 Task: Add a signature Ivan Wilson containing Best wishes for a joyful Easter Sunday, Ivan Wilson to email address softage.8@softage.net and add a label Thanksgiving recipes
Action: Mouse moved to (1108, 66)
Screenshot: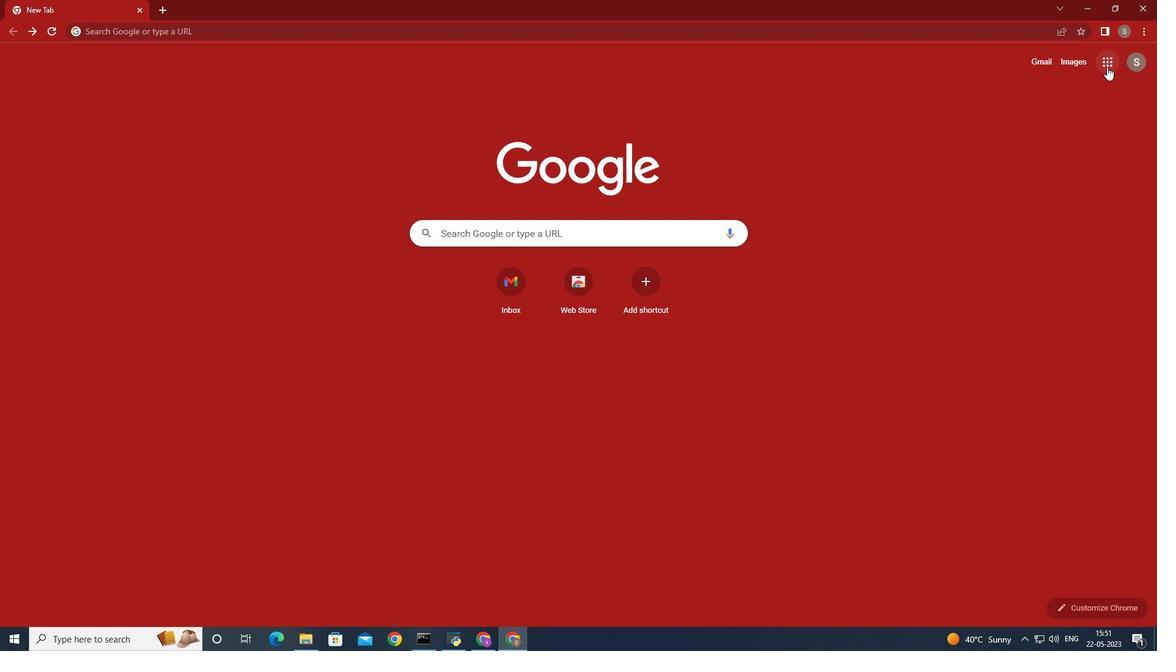
Action: Mouse pressed left at (1108, 66)
Screenshot: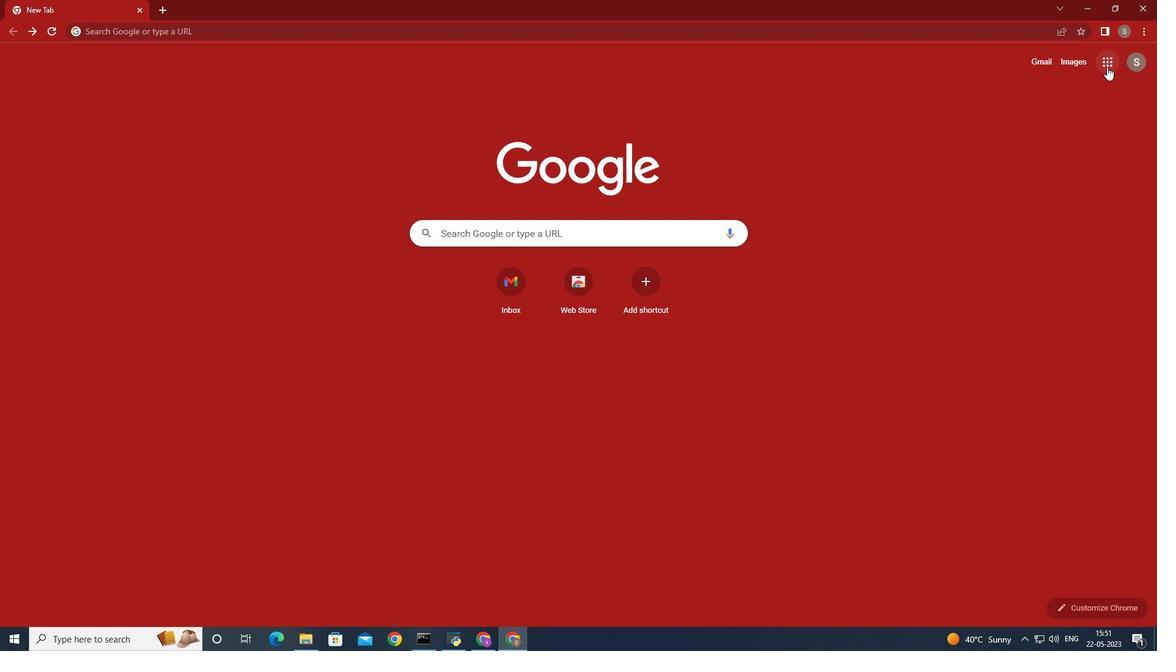 
Action: Mouse moved to (1063, 118)
Screenshot: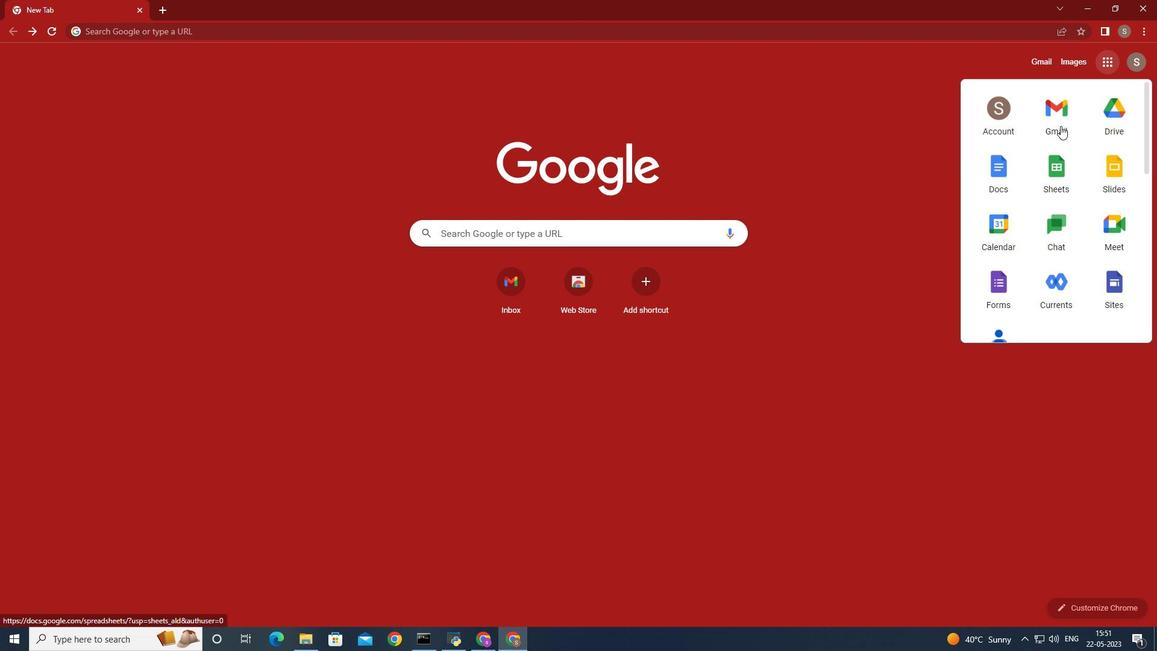 
Action: Mouse pressed left at (1063, 118)
Screenshot: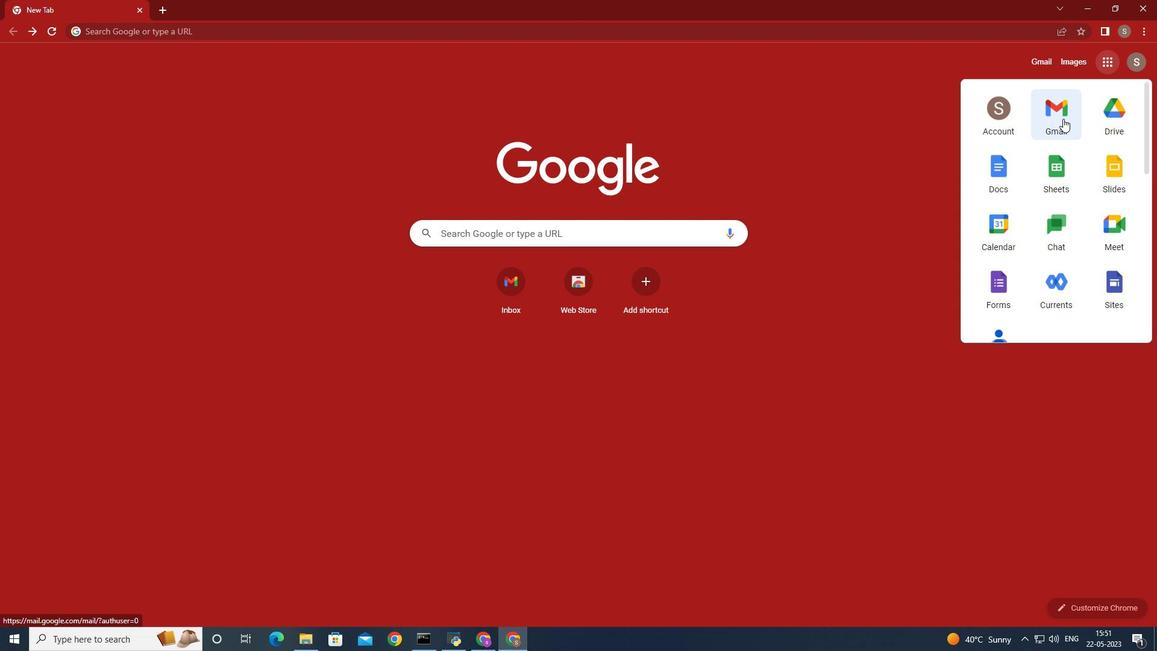 
Action: Mouse moved to (1023, 90)
Screenshot: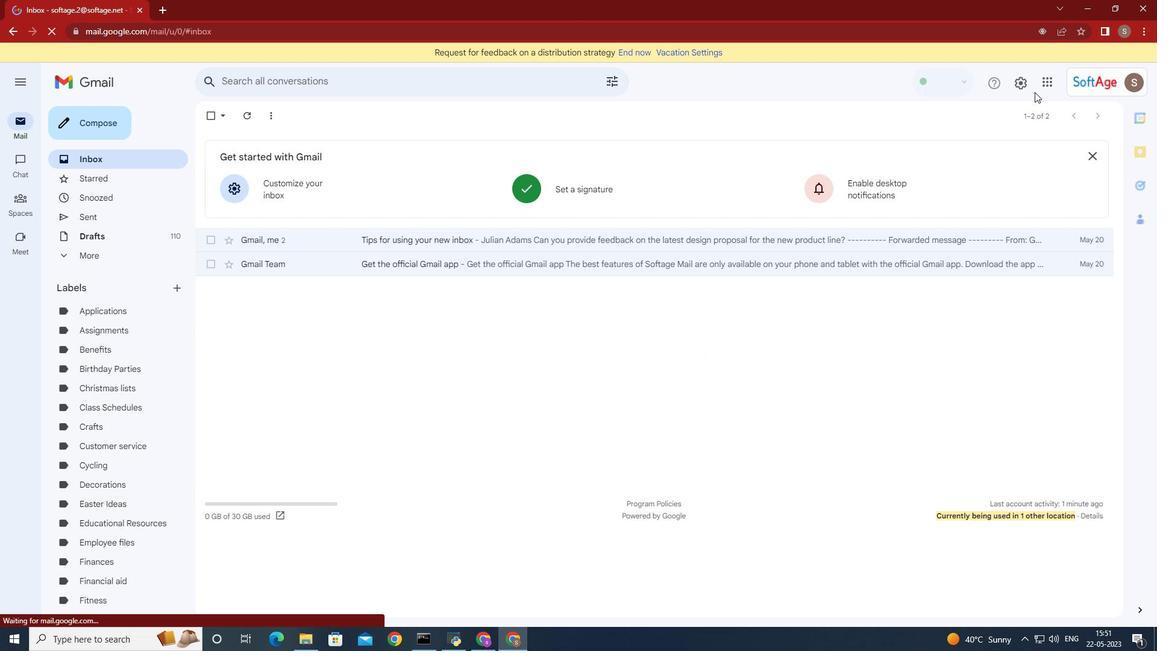
Action: Mouse pressed left at (1023, 90)
Screenshot: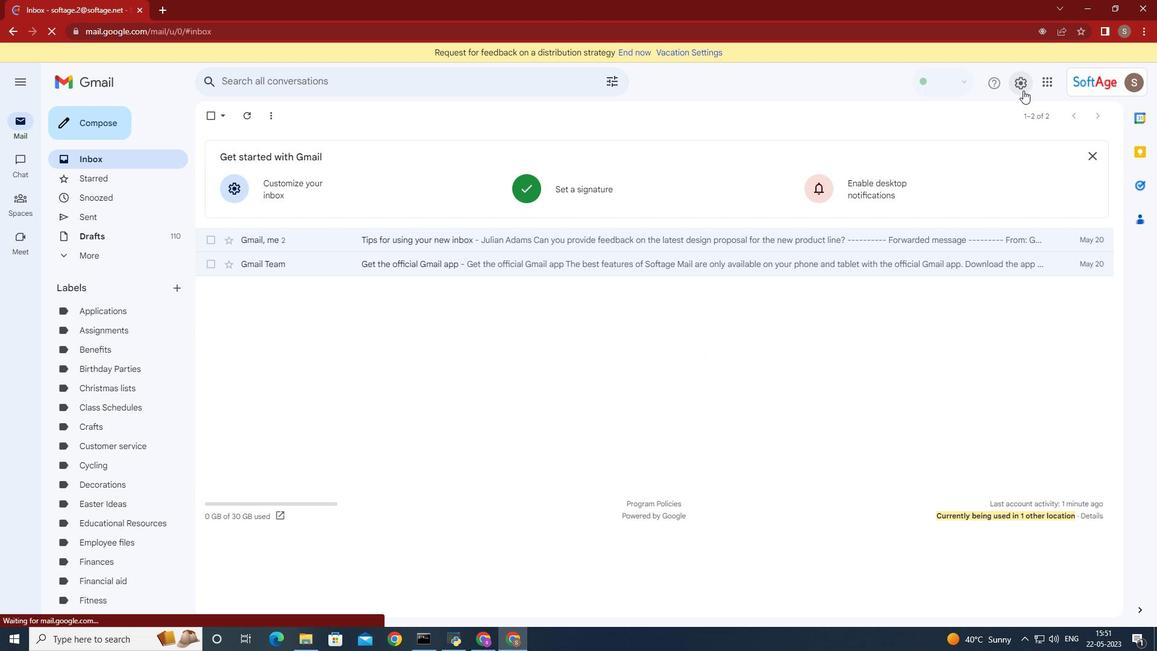 
Action: Mouse moved to (1024, 139)
Screenshot: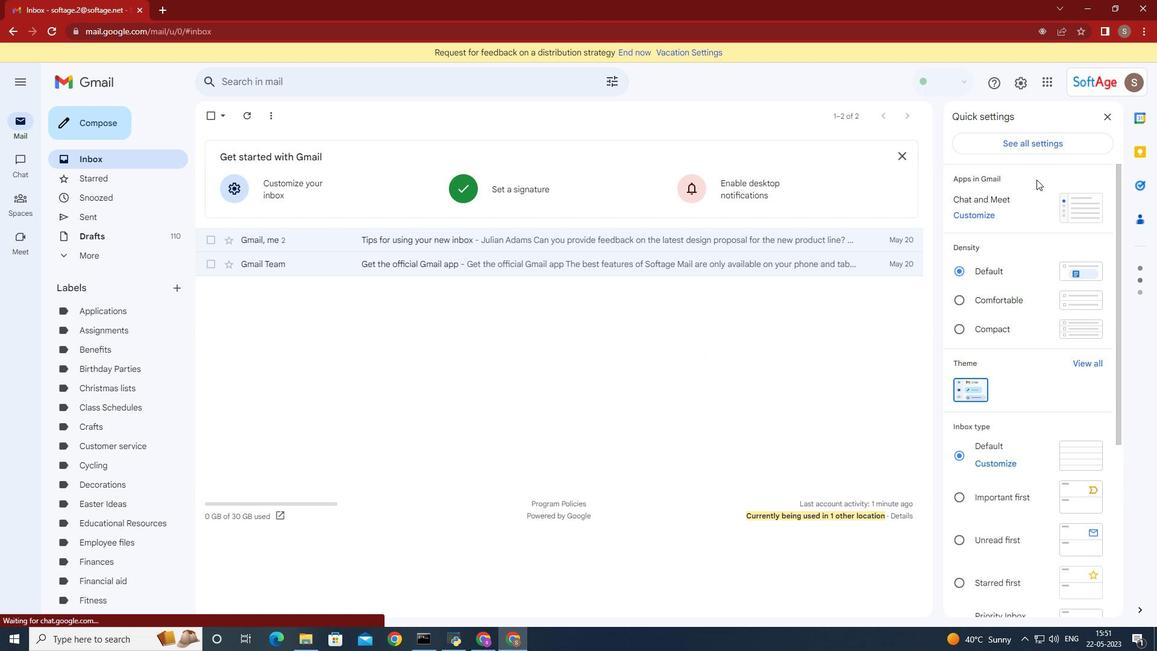
Action: Mouse pressed left at (1024, 139)
Screenshot: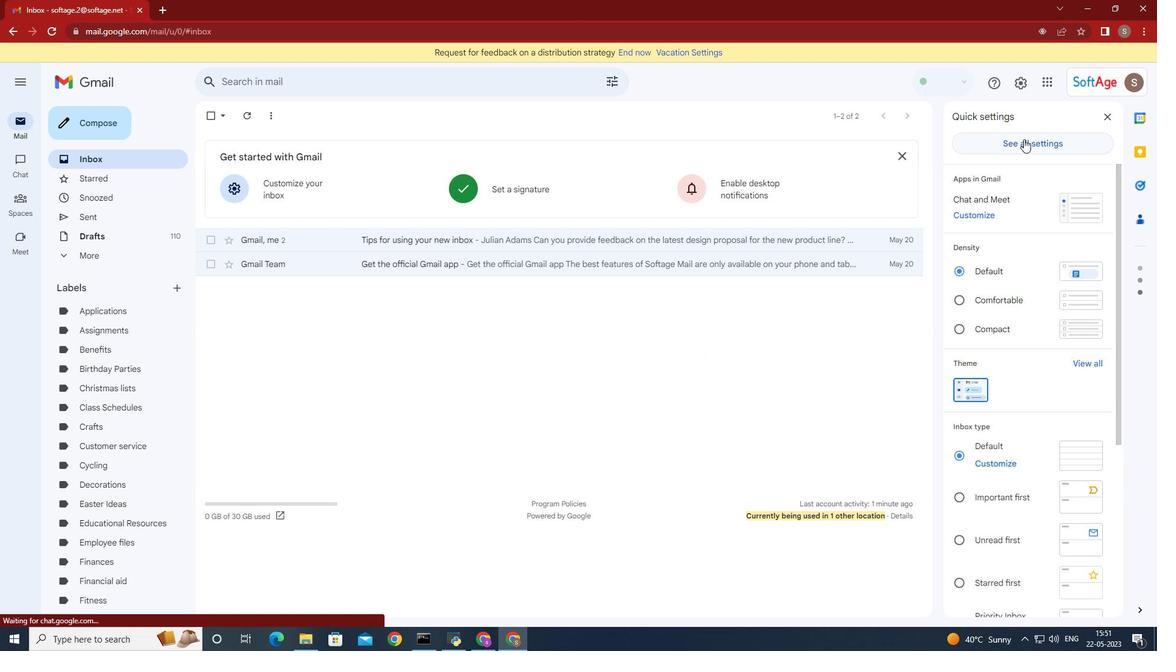 
Action: Mouse moved to (672, 302)
Screenshot: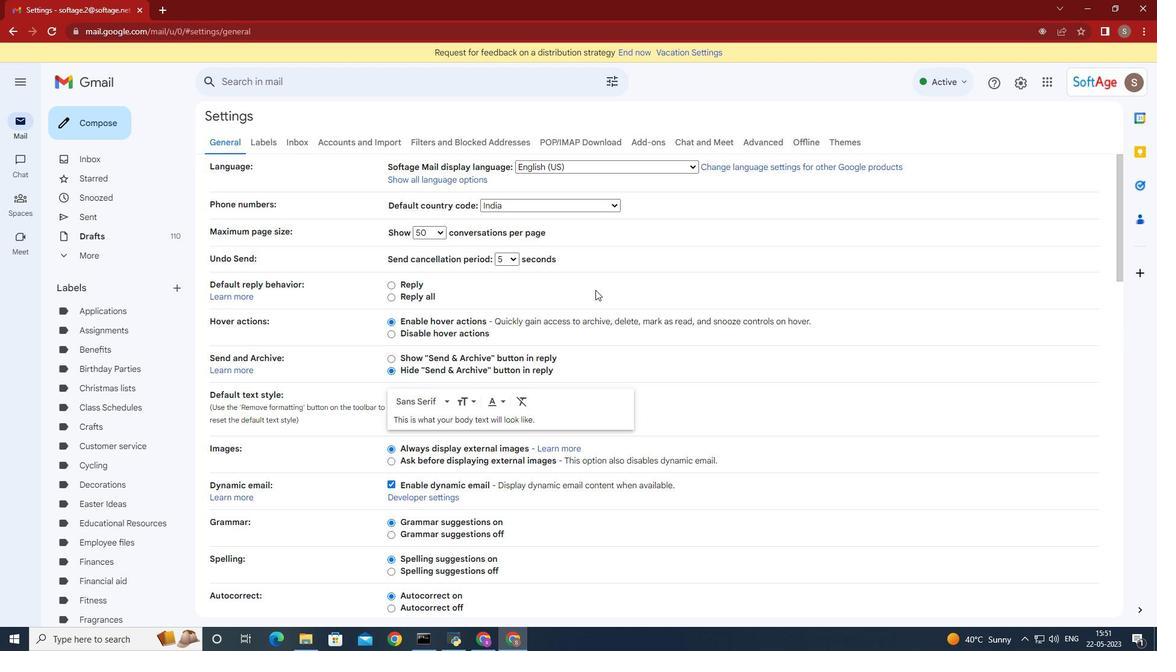 
Action: Mouse scrolled (672, 302) with delta (0, 0)
Screenshot: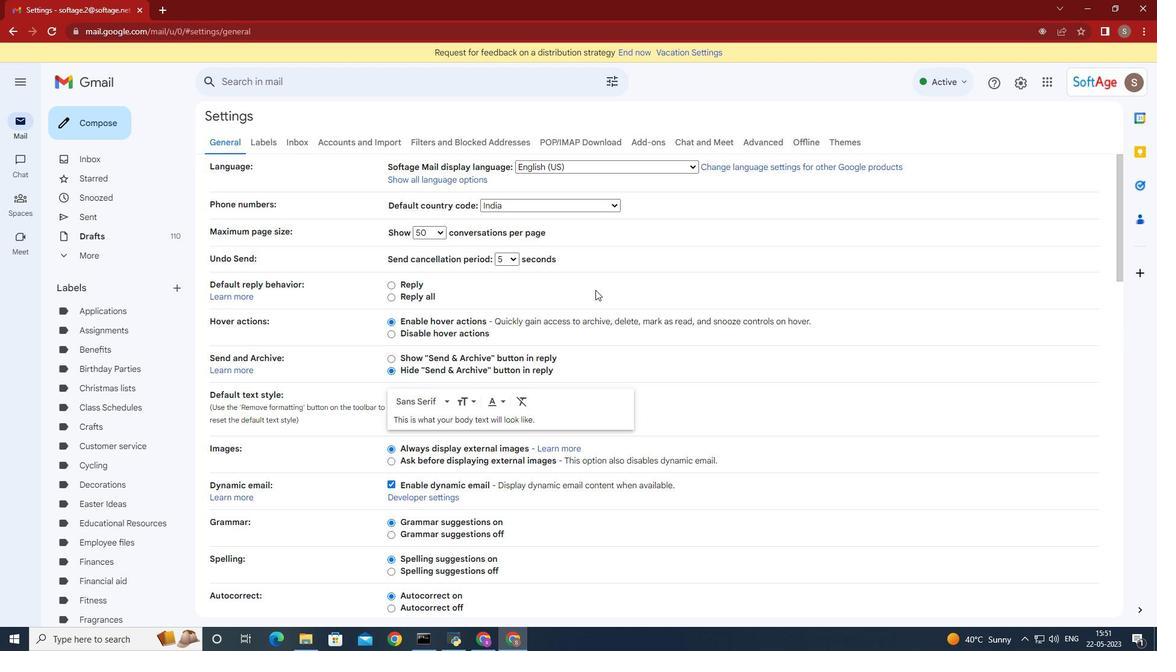
Action: Mouse moved to (676, 303)
Screenshot: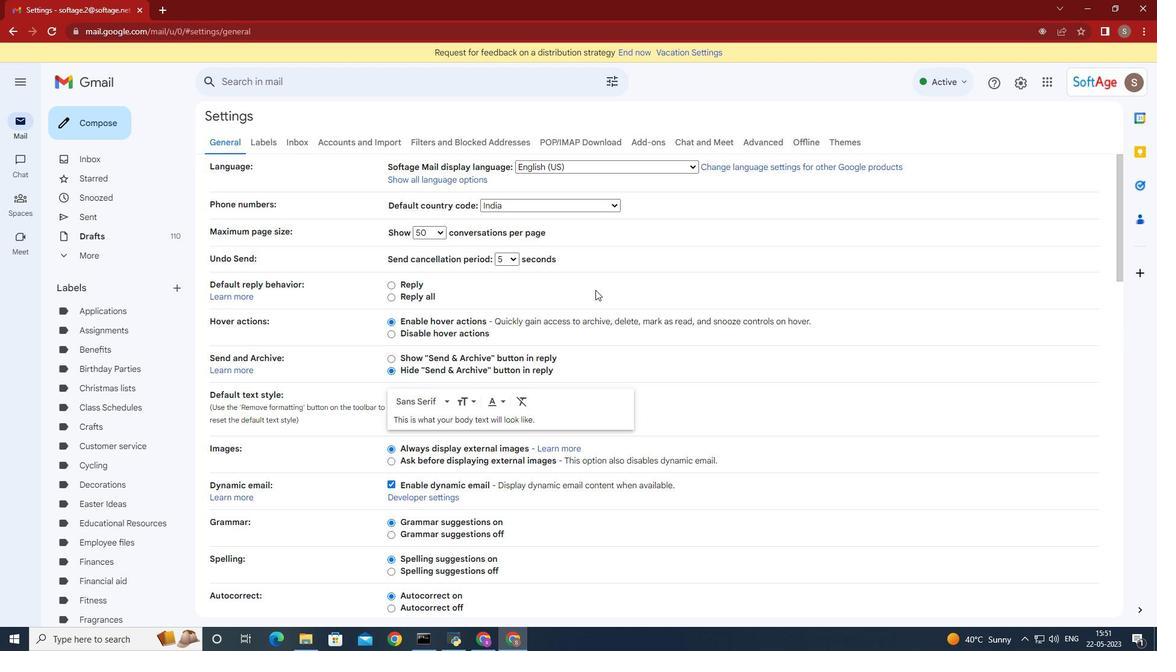 
Action: Mouse scrolled (676, 302) with delta (0, 0)
Screenshot: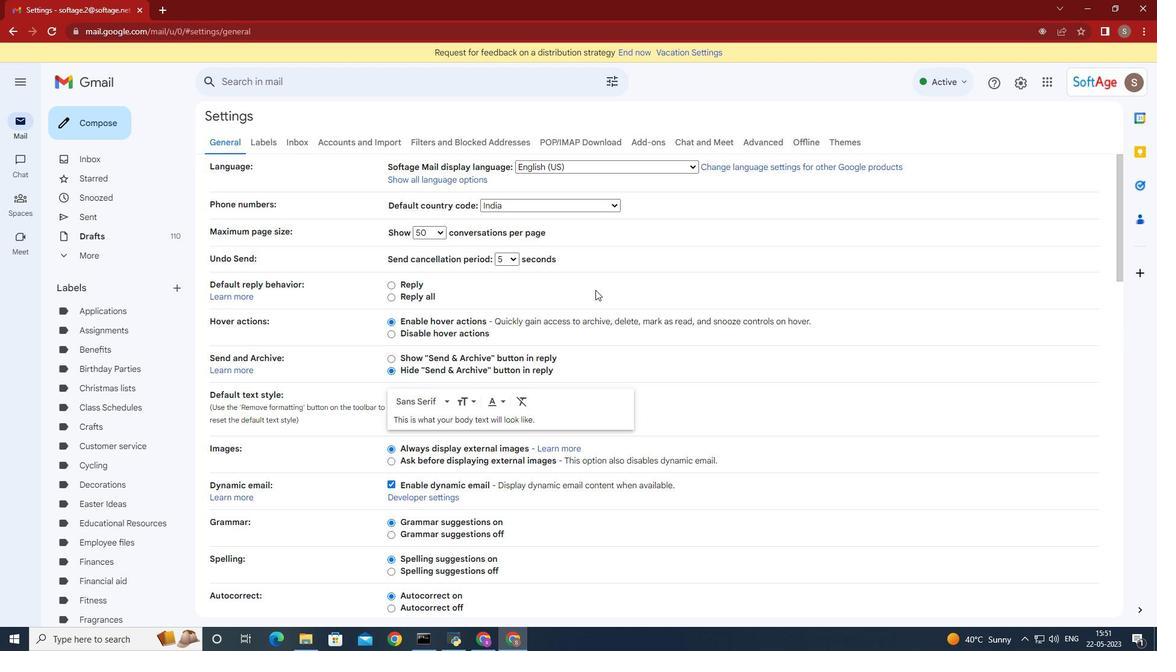 
Action: Mouse moved to (677, 303)
Screenshot: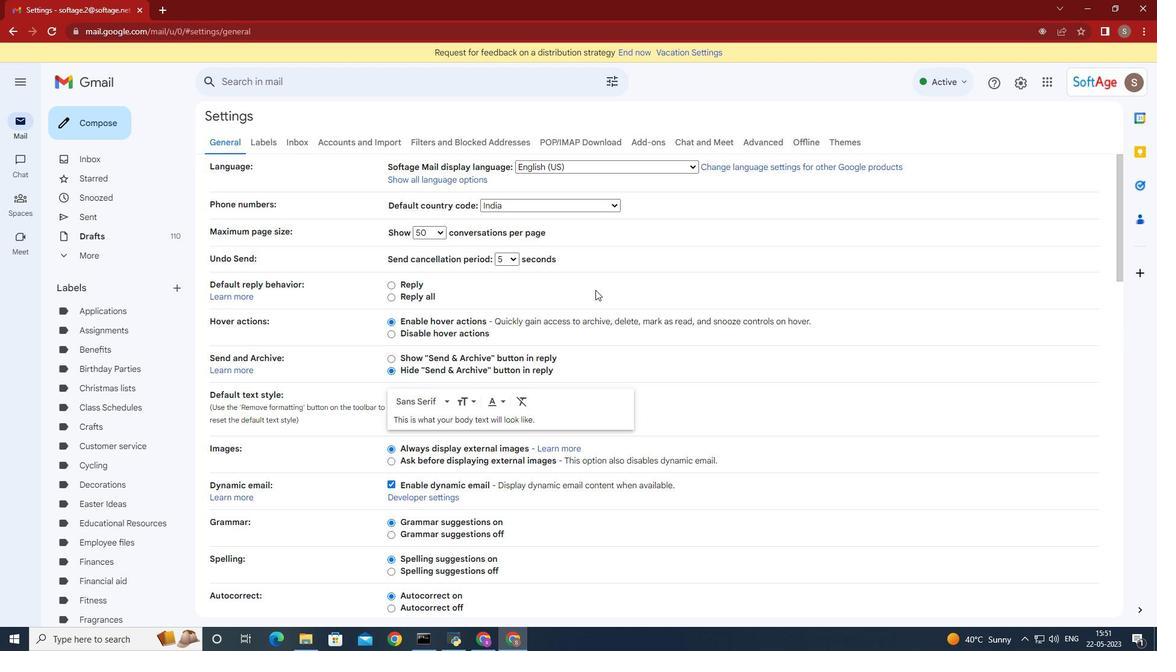 
Action: Mouse scrolled (677, 302) with delta (0, 0)
Screenshot: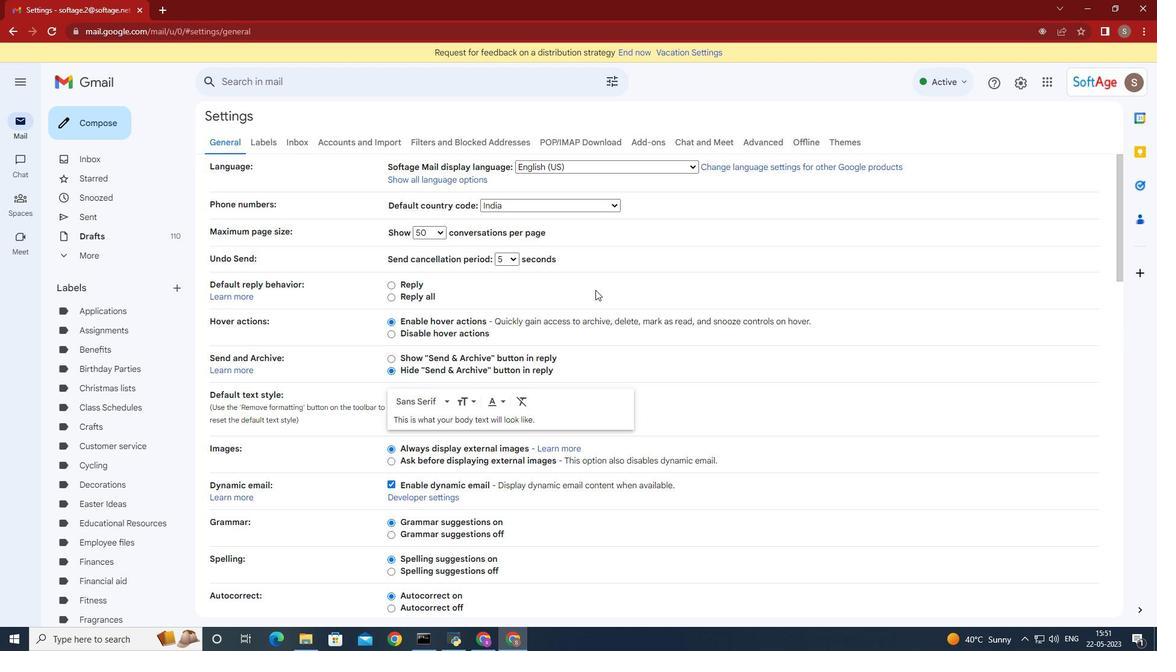 
Action: Mouse moved to (677, 303)
Screenshot: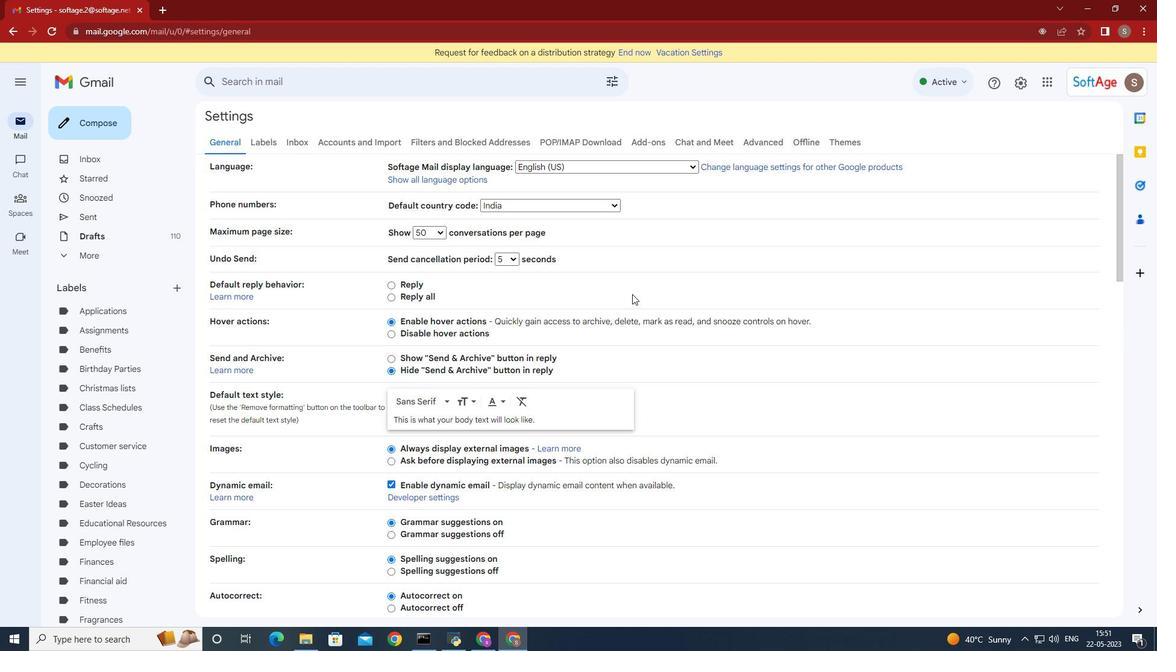 
Action: Mouse scrolled (677, 302) with delta (0, 0)
Screenshot: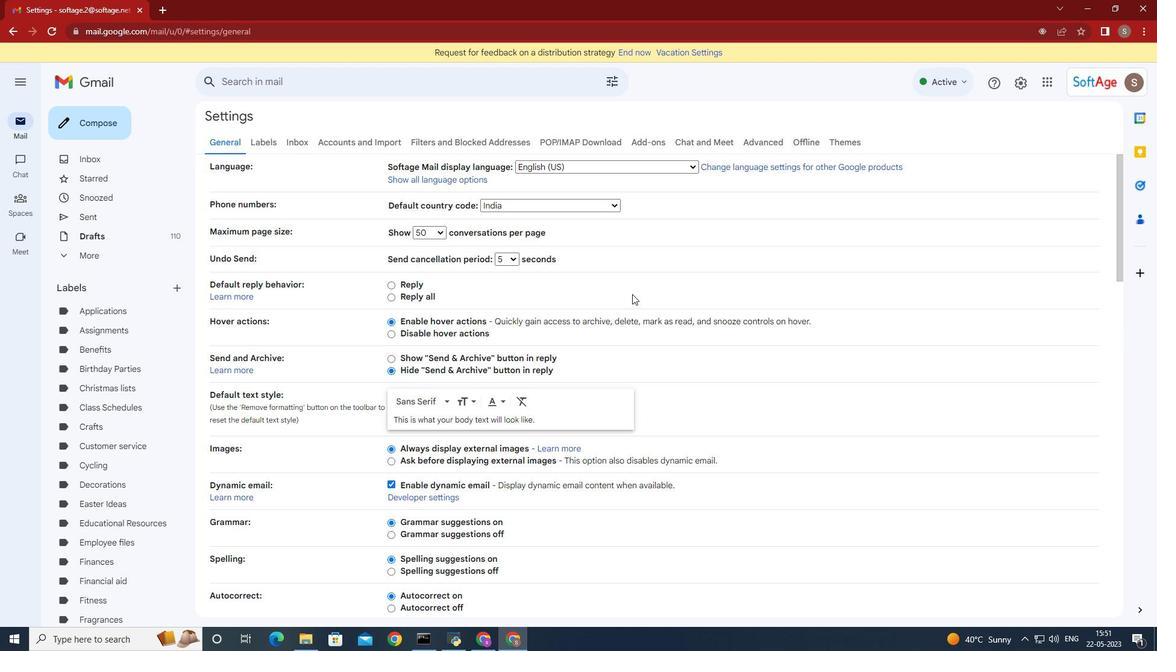 
Action: Mouse moved to (680, 301)
Screenshot: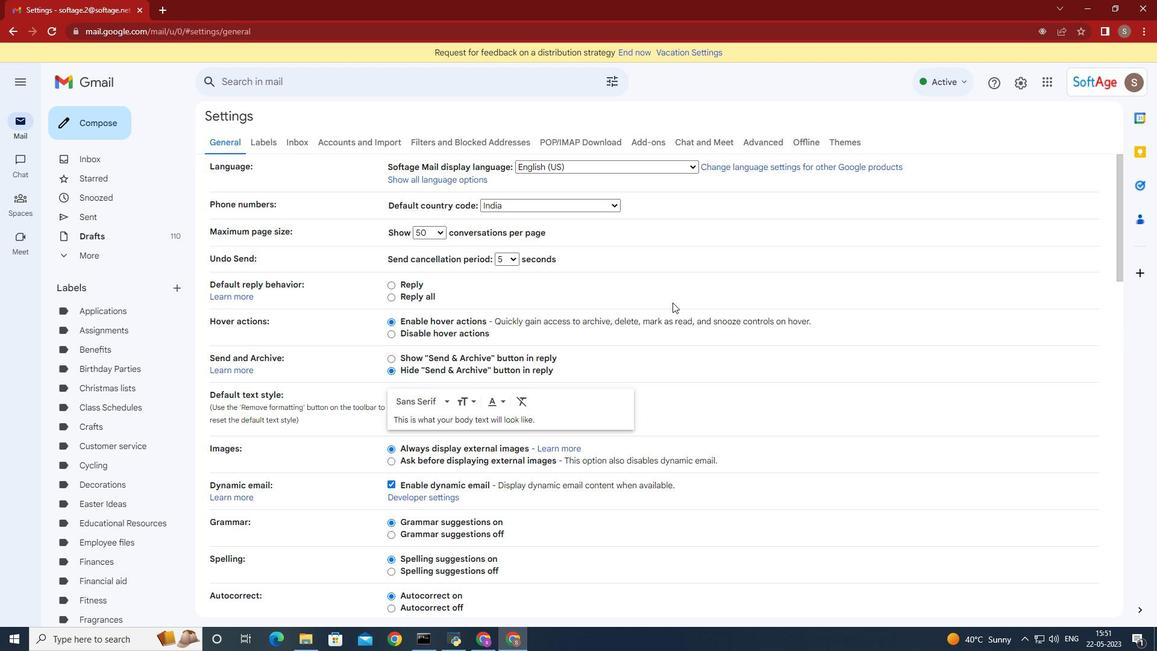 
Action: Mouse scrolled (680, 300) with delta (0, 0)
Screenshot: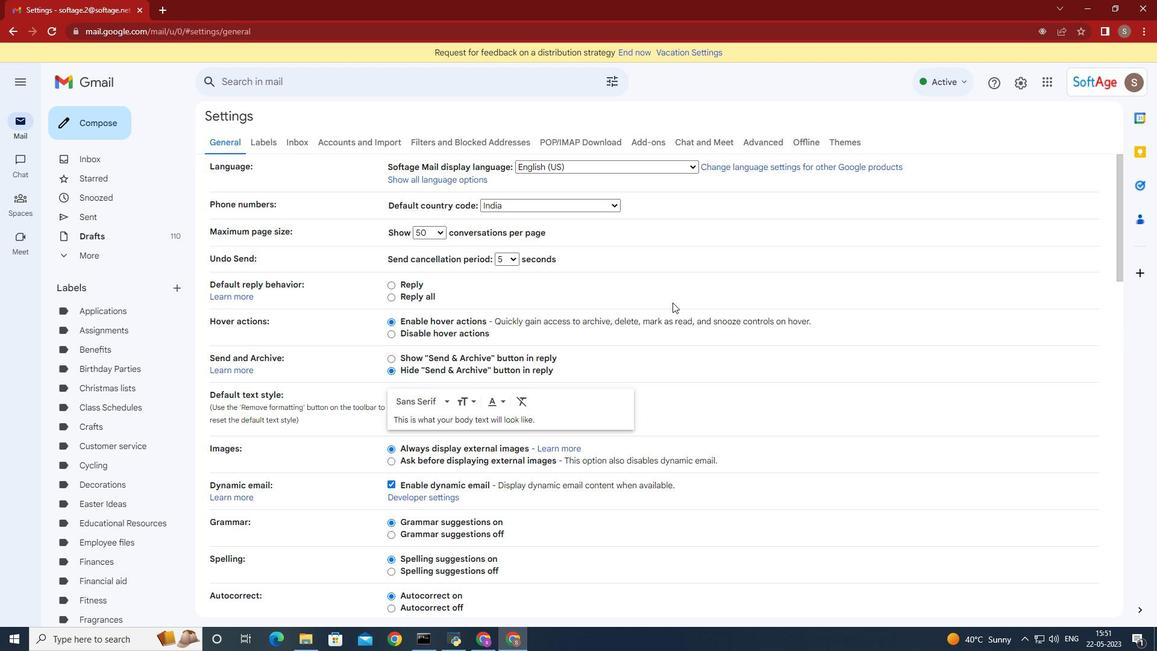 
Action: Mouse moved to (682, 300)
Screenshot: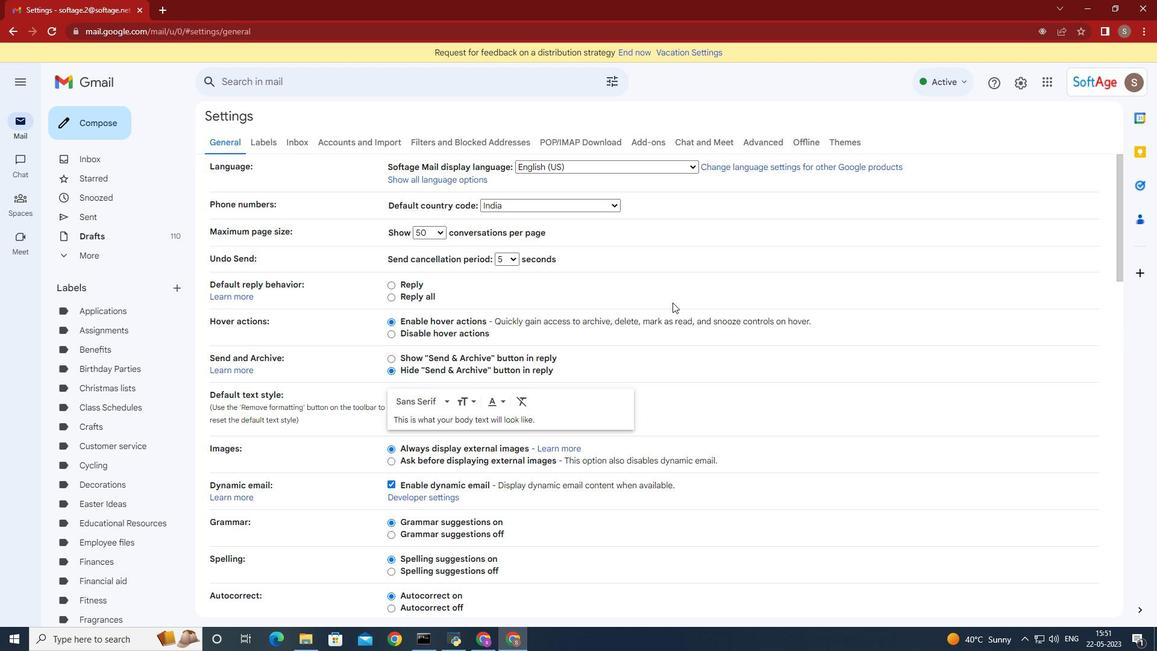 
Action: Mouse scrolled (682, 300) with delta (0, 0)
Screenshot: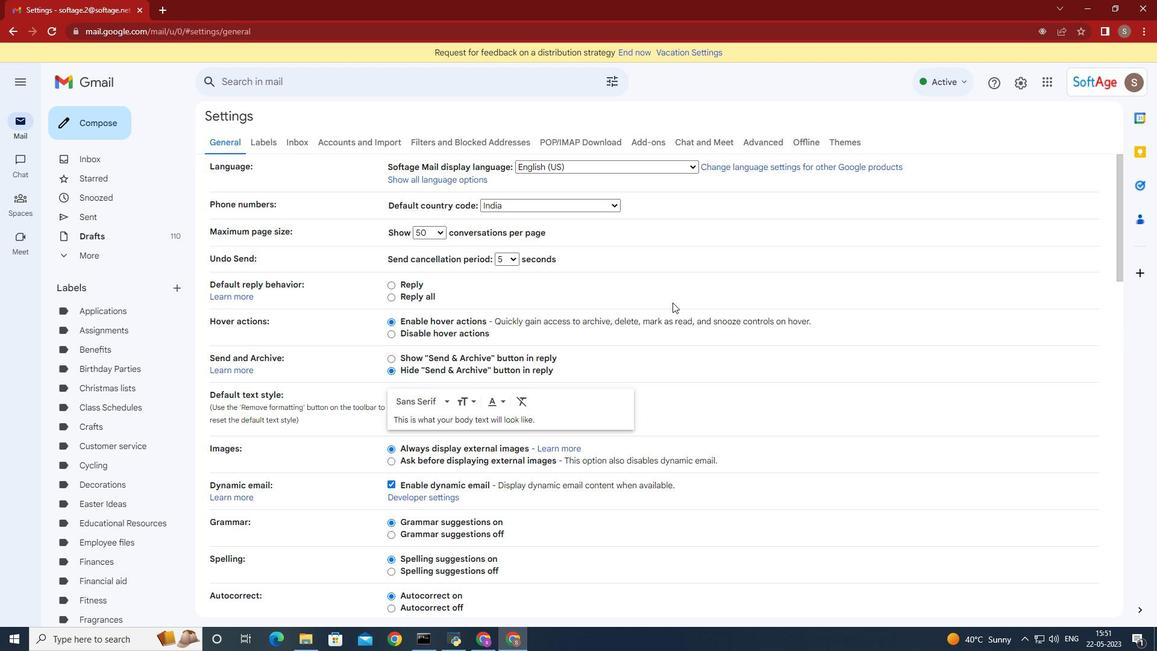 
Action: Mouse moved to (684, 297)
Screenshot: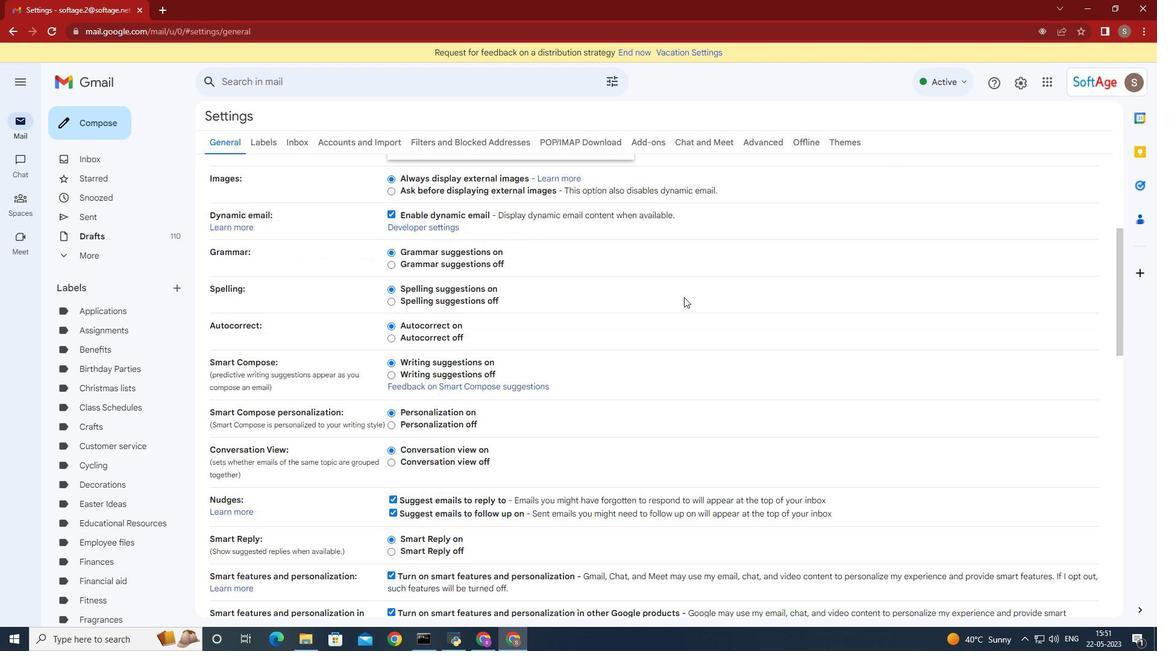 
Action: Mouse scrolled (684, 296) with delta (0, 0)
Screenshot: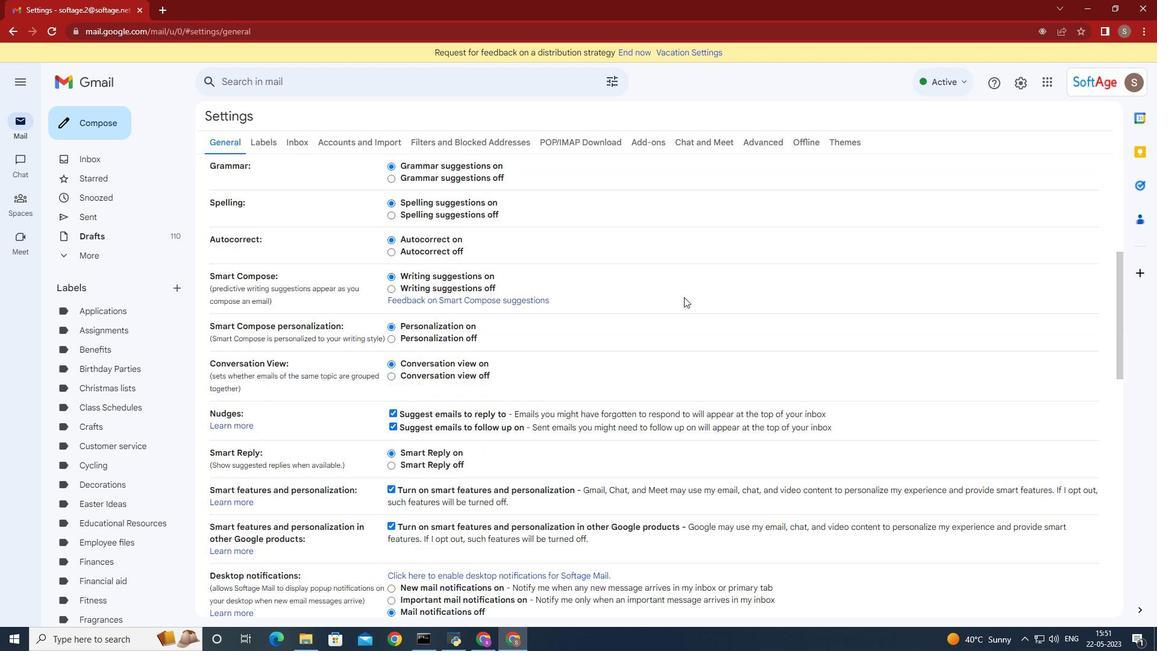 
Action: Mouse moved to (684, 297)
Screenshot: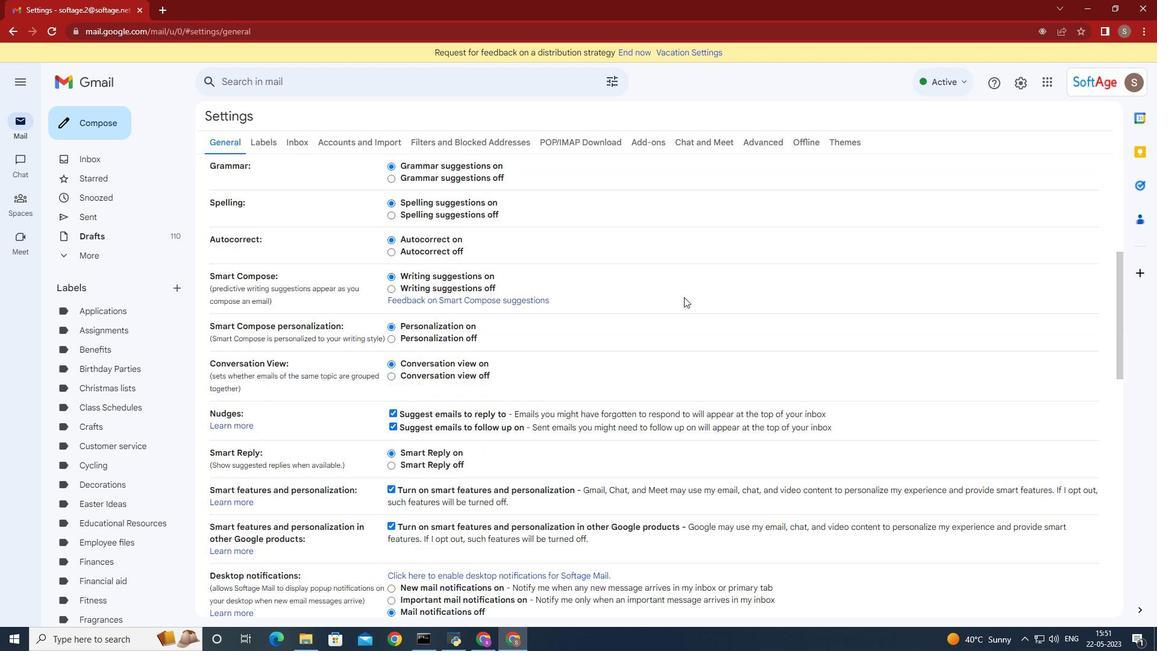 
Action: Mouse scrolled (684, 297) with delta (0, 0)
Screenshot: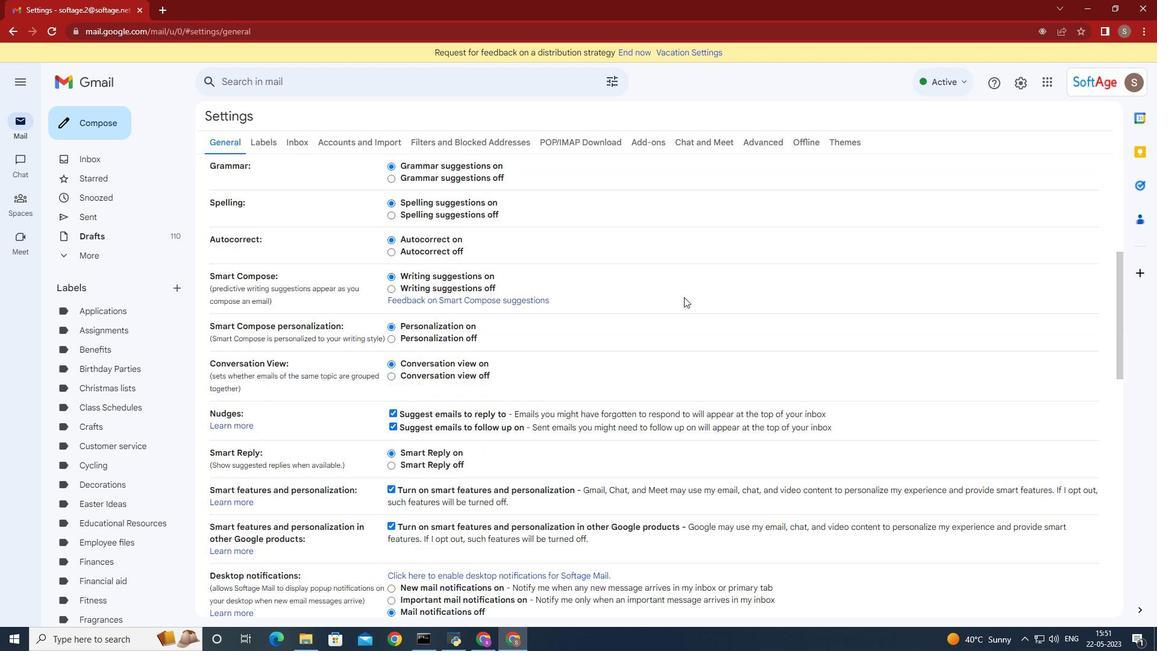 
Action: Mouse scrolled (684, 297) with delta (0, 0)
Screenshot: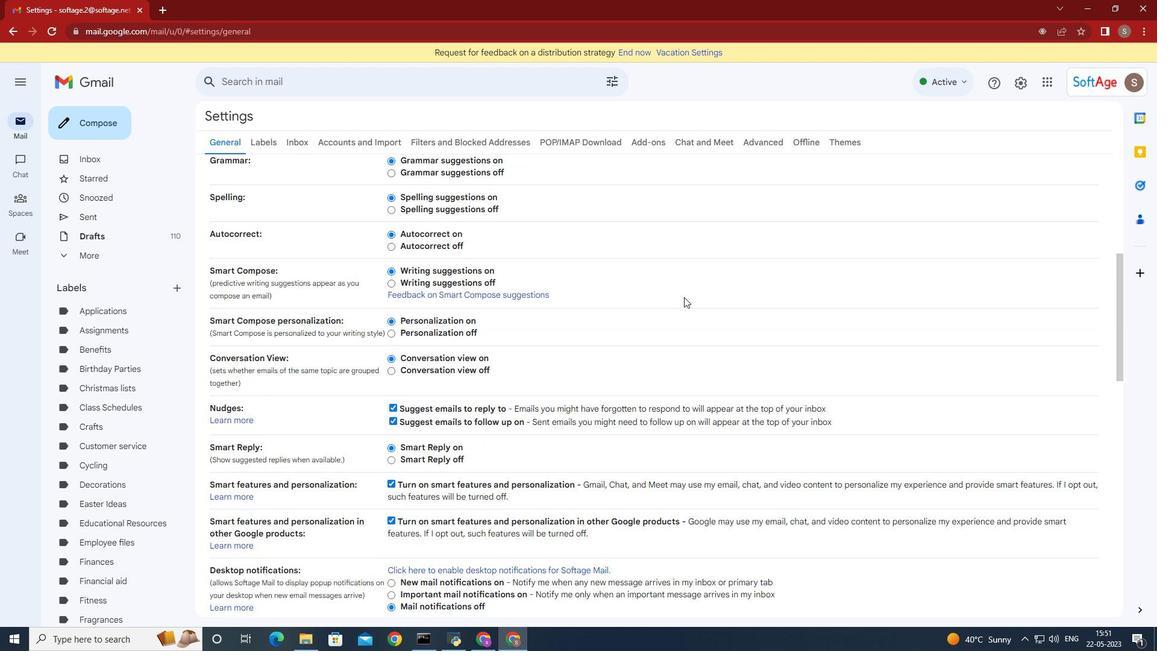 
Action: Mouse scrolled (684, 297) with delta (0, 0)
Screenshot: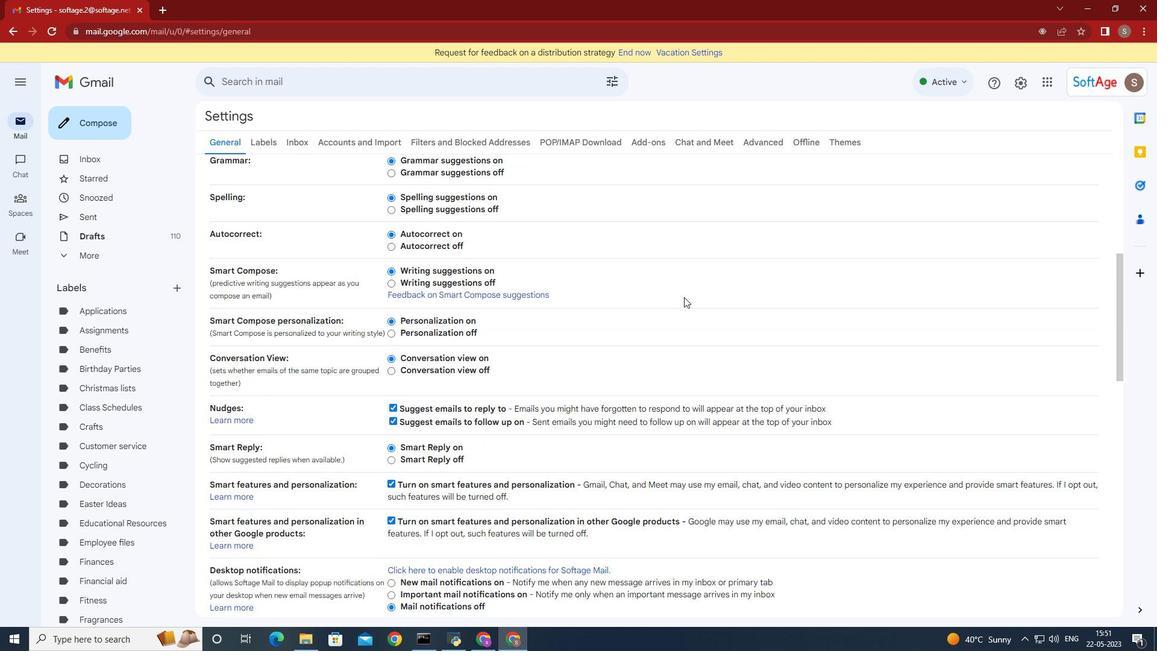 
Action: Mouse scrolled (684, 297) with delta (0, 0)
Screenshot: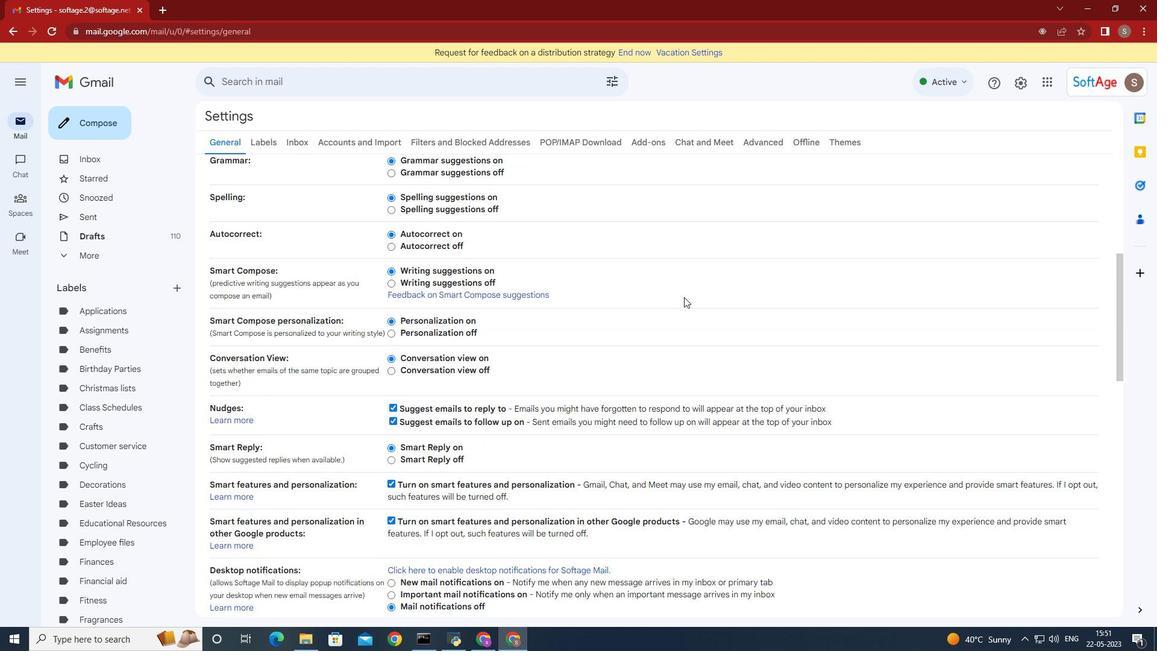 
Action: Mouse scrolled (684, 297) with delta (0, 0)
Screenshot: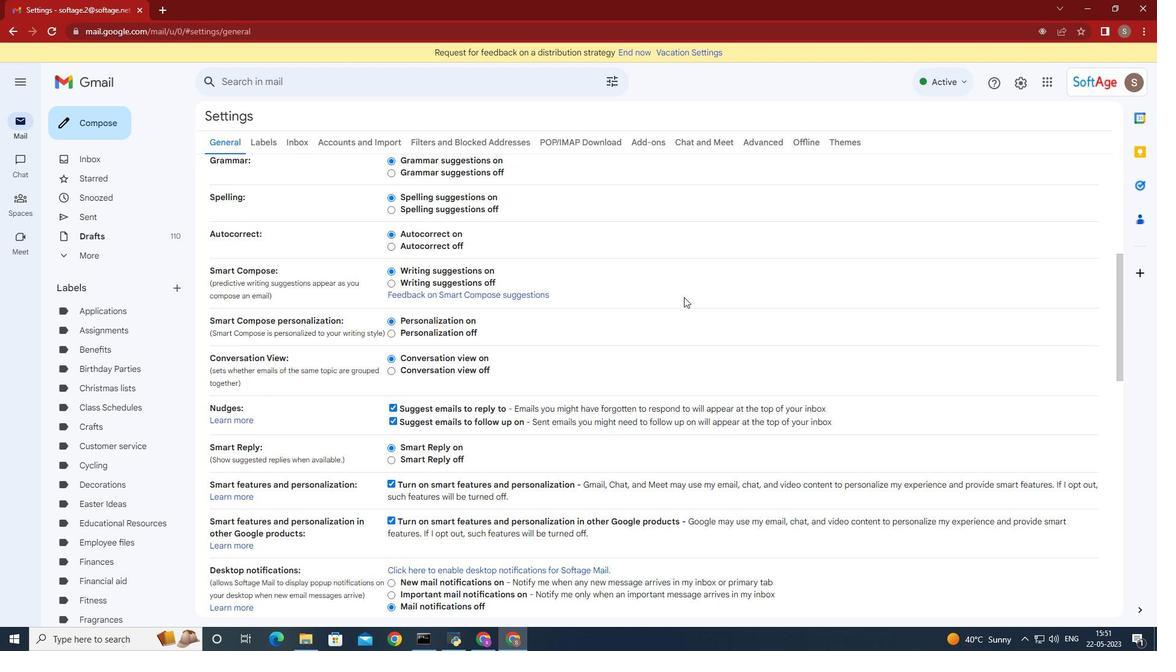 
Action: Mouse moved to (599, 402)
Screenshot: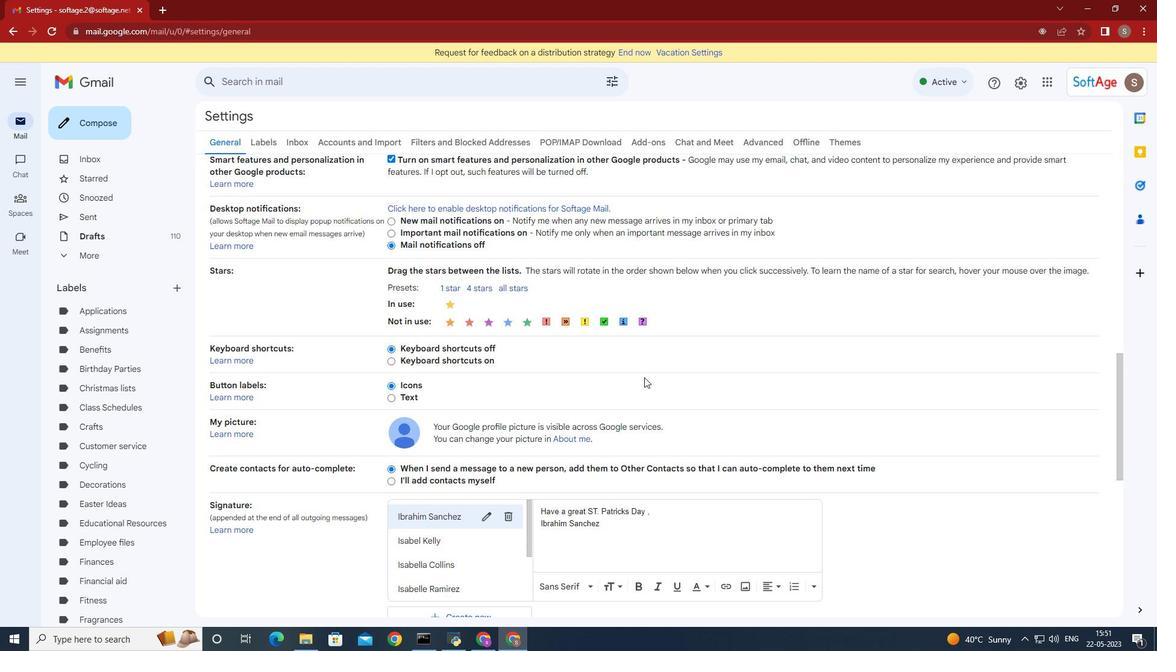 
Action: Mouse scrolled (599, 402) with delta (0, 0)
Screenshot: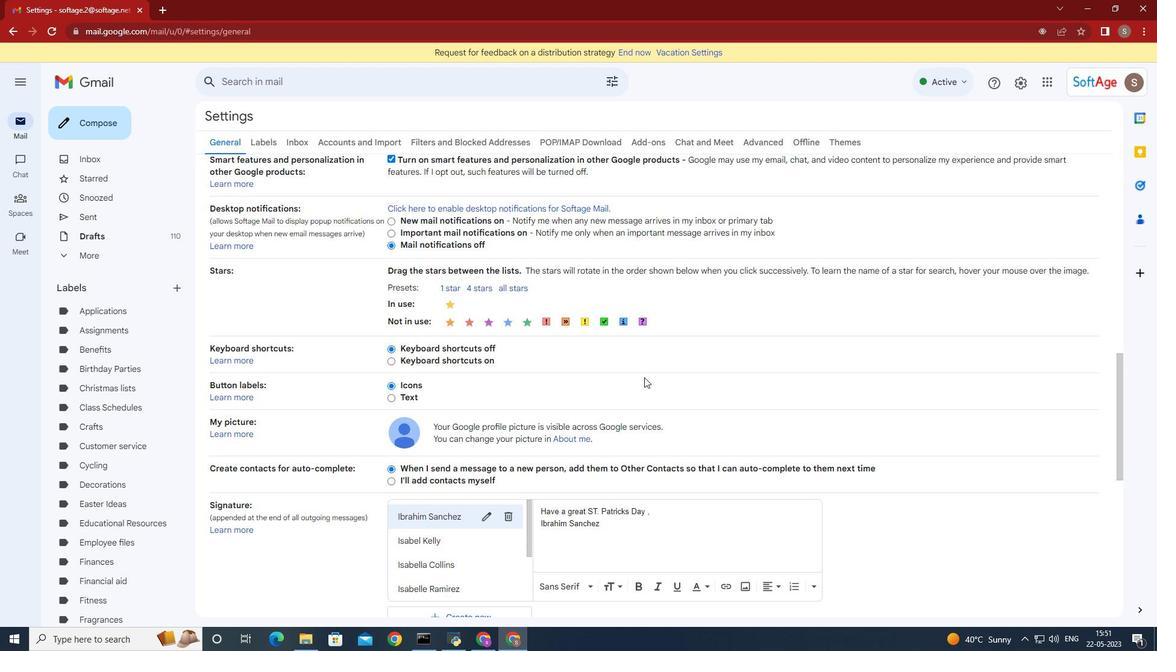 
Action: Mouse scrolled (599, 402) with delta (0, 0)
Screenshot: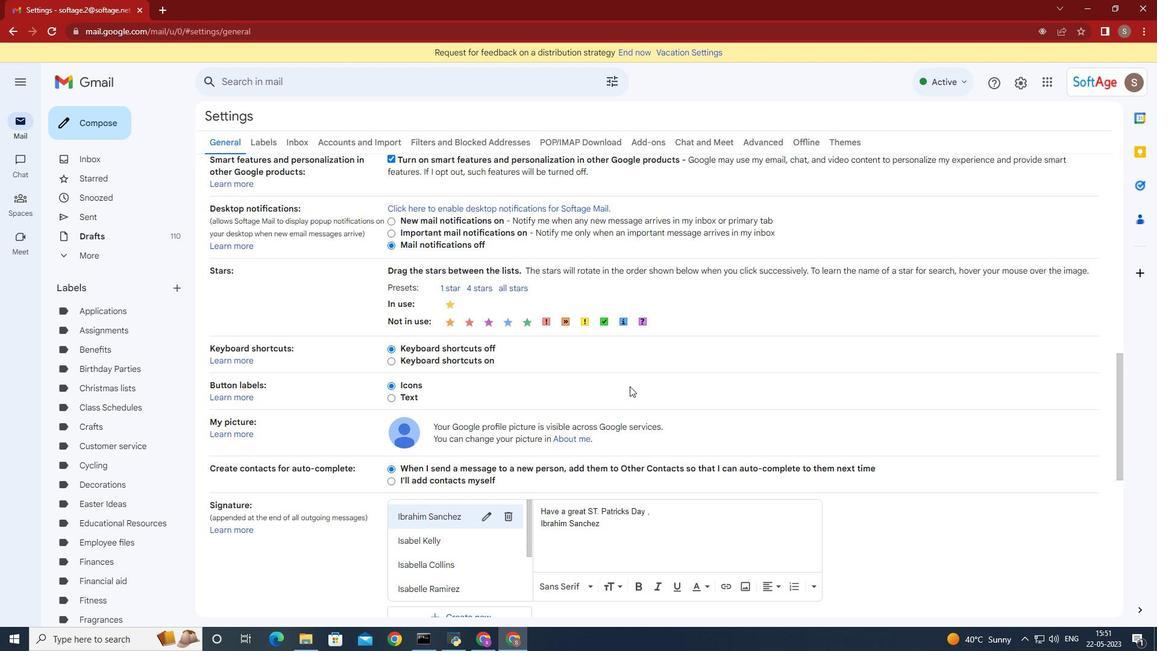 
Action: Mouse moved to (599, 402)
Screenshot: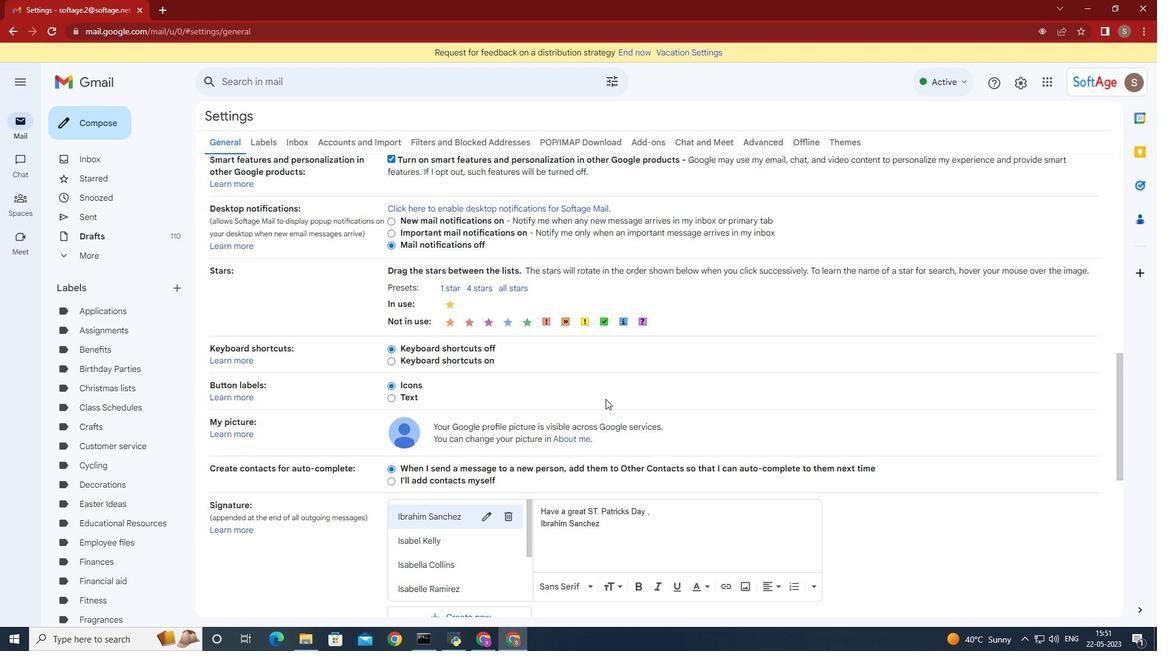 
Action: Mouse scrolled (599, 402) with delta (0, 0)
Screenshot: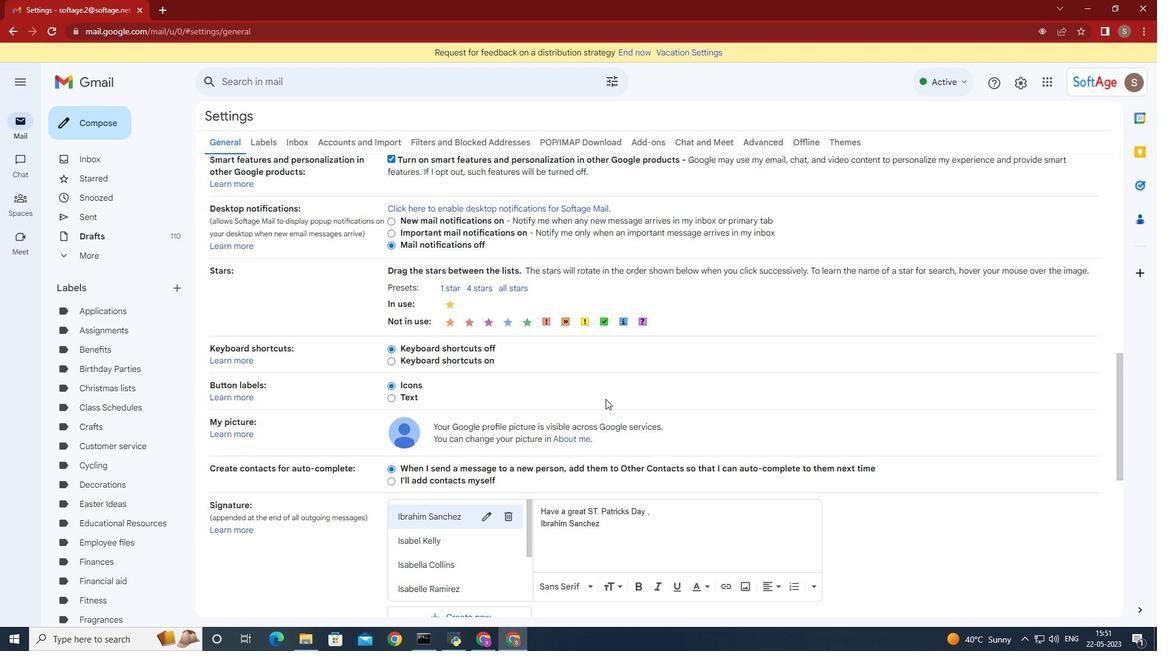
Action: Mouse moved to (493, 438)
Screenshot: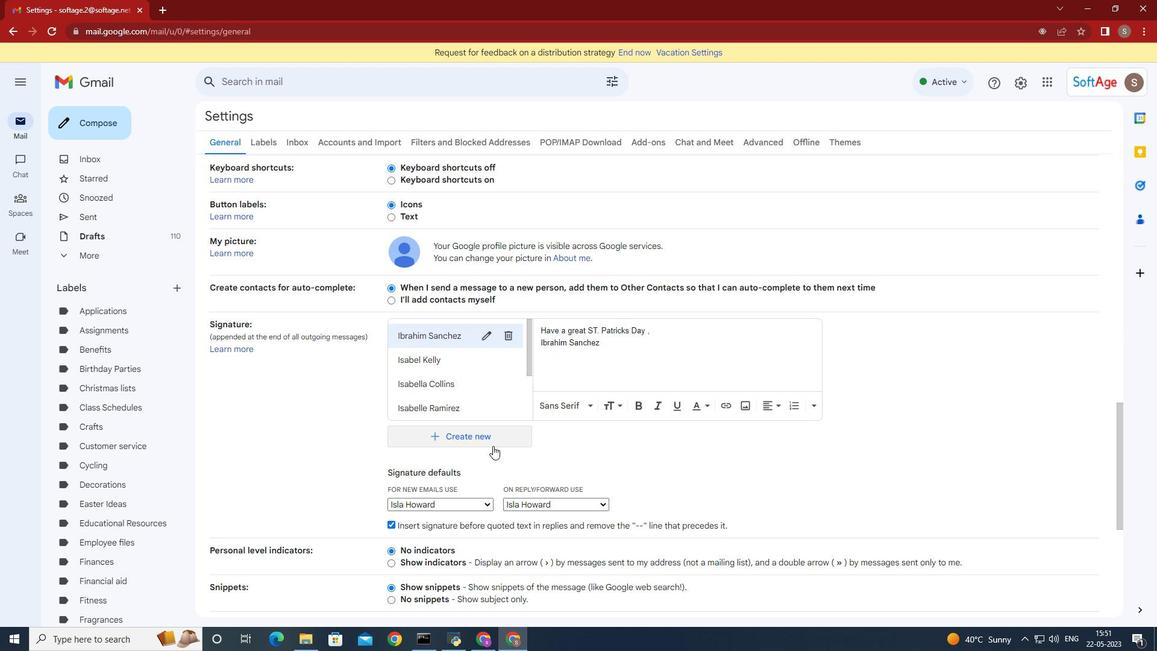 
Action: Mouse pressed left at (493, 438)
Screenshot: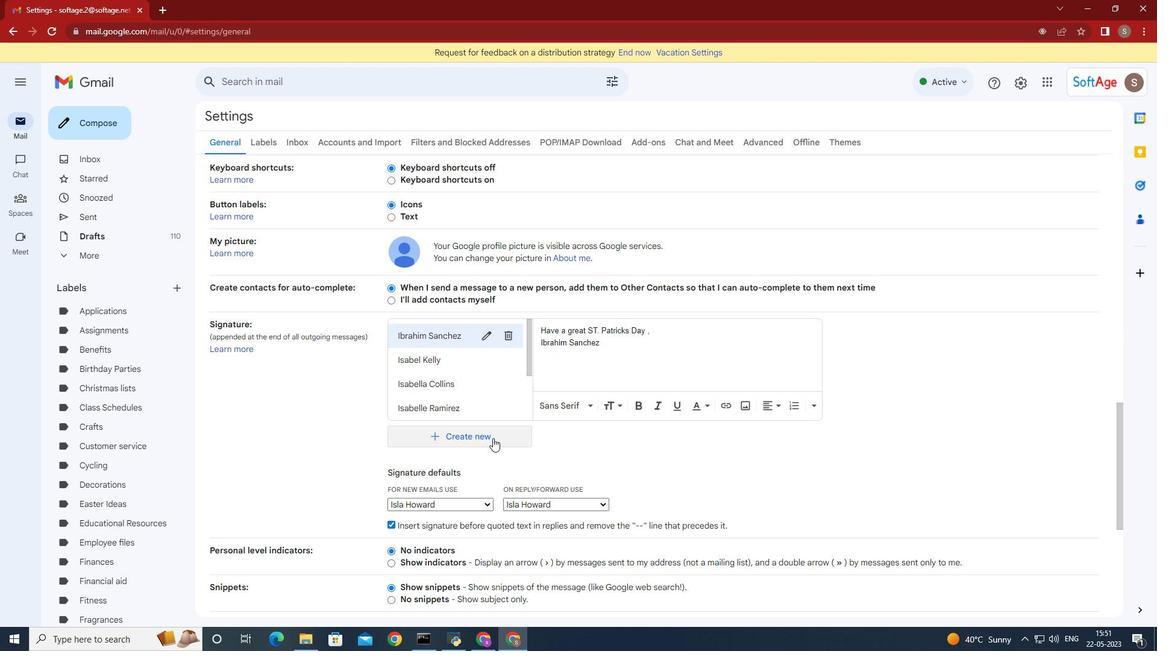 
Action: Mouse moved to (587, 380)
Screenshot: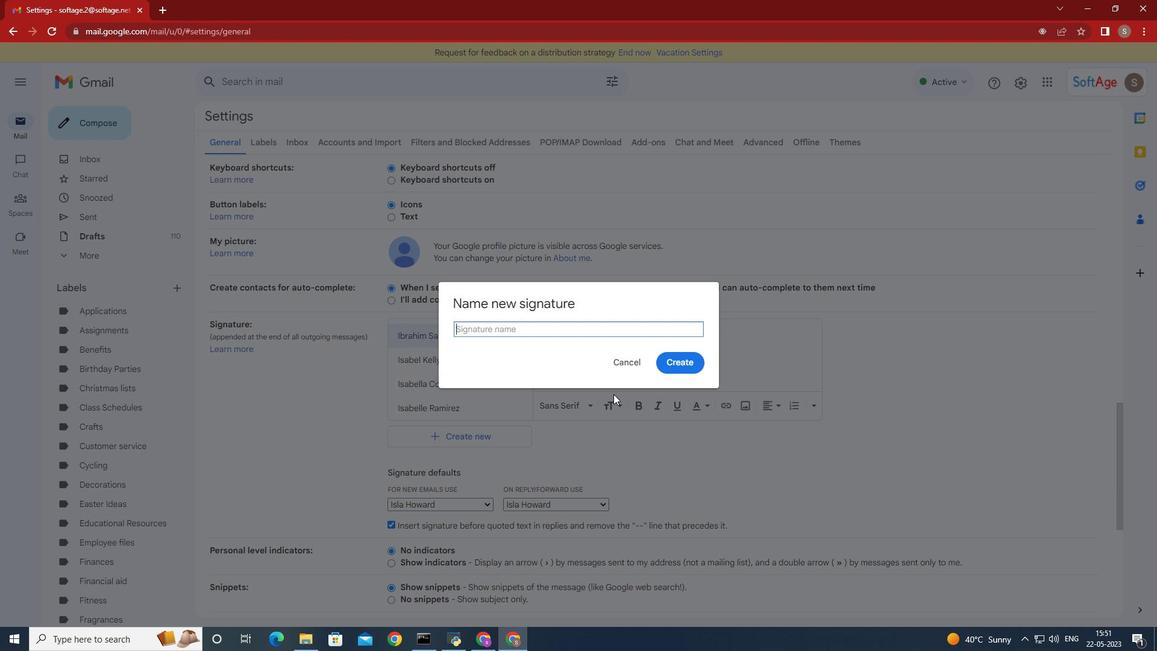 
Action: Key pressed <Key.shift>Ivan<Key.space><Key.shift>Wilson
Screenshot: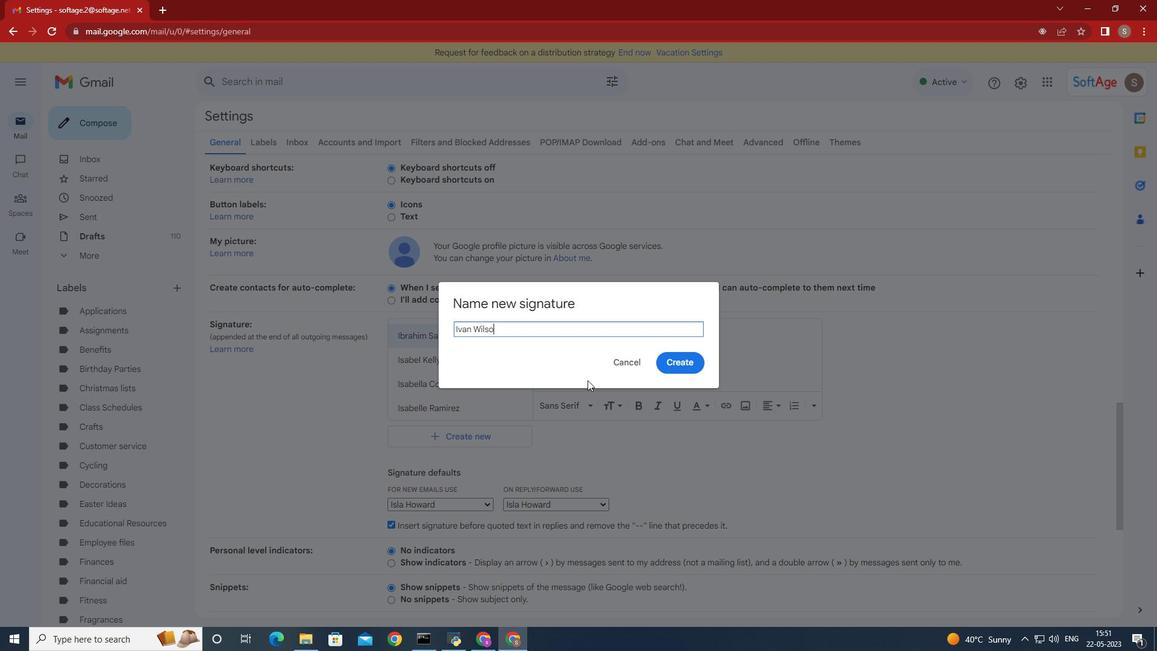 
Action: Mouse moved to (685, 359)
Screenshot: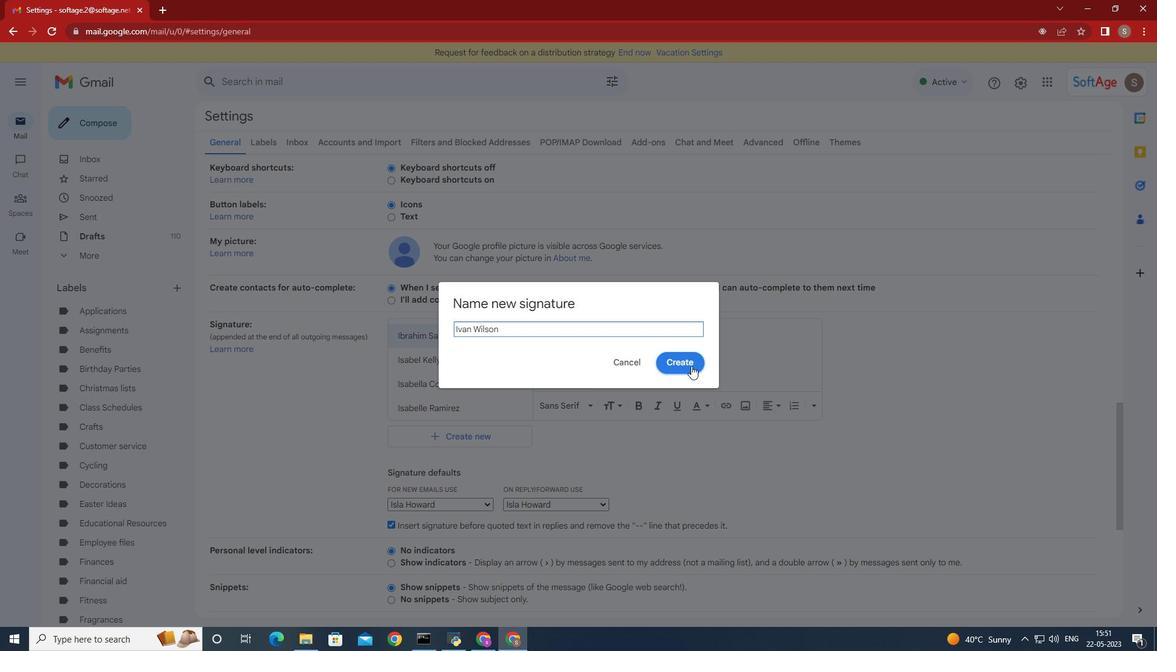 
Action: Mouse pressed left at (685, 359)
Screenshot: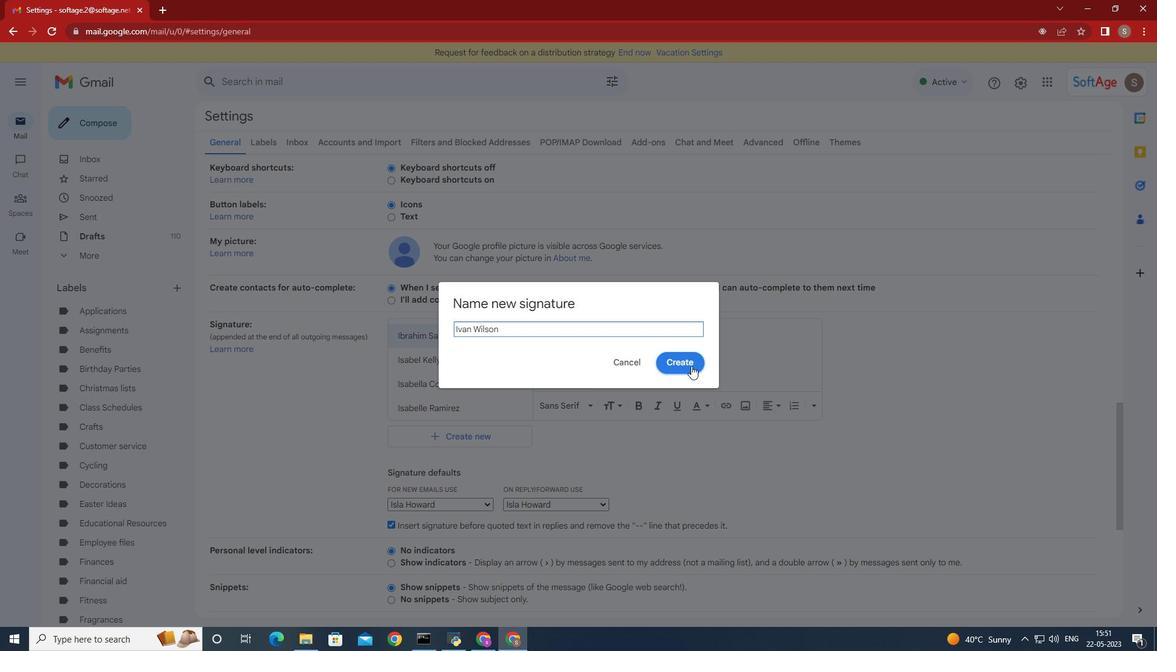 
Action: Mouse moved to (684, 359)
Screenshot: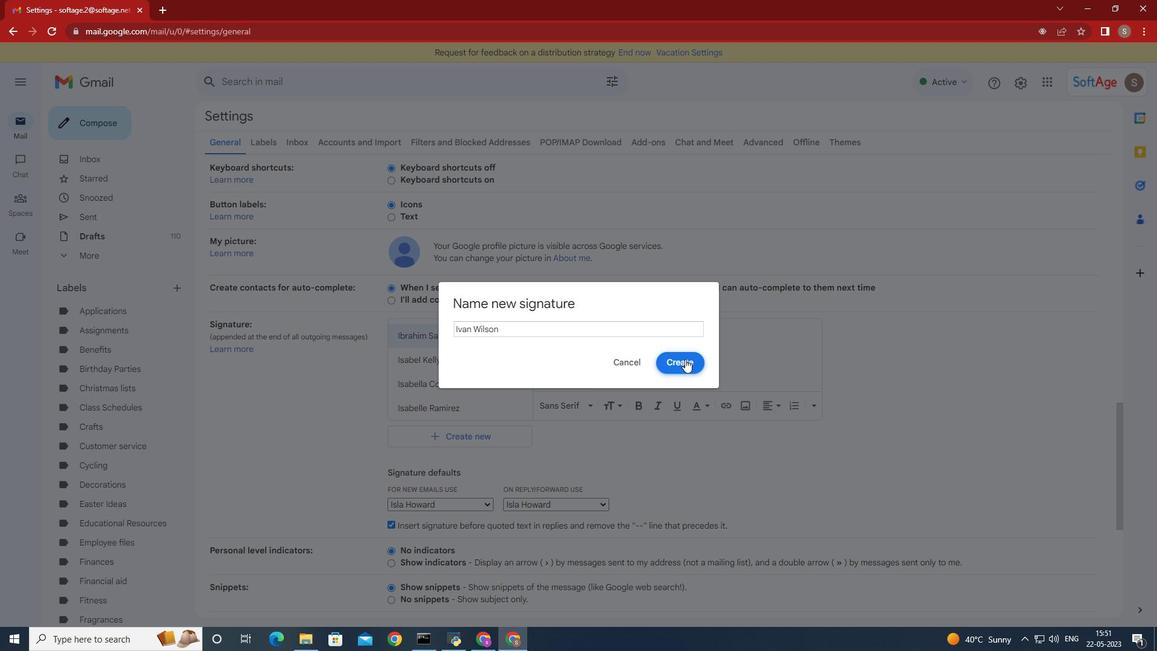 
Action: Key pressed <Key.shift>Beastwishes<Key.space>for<Key.space>a<Key.space>joyful<Key.space><Key.shift>ERa<Key.backspace><Key.backspace>aster<Key.space><Key.shift>Sunday,<Key.enter><Key.shift>Ivan<Key.space><Key.shift>Wilson
Screenshot: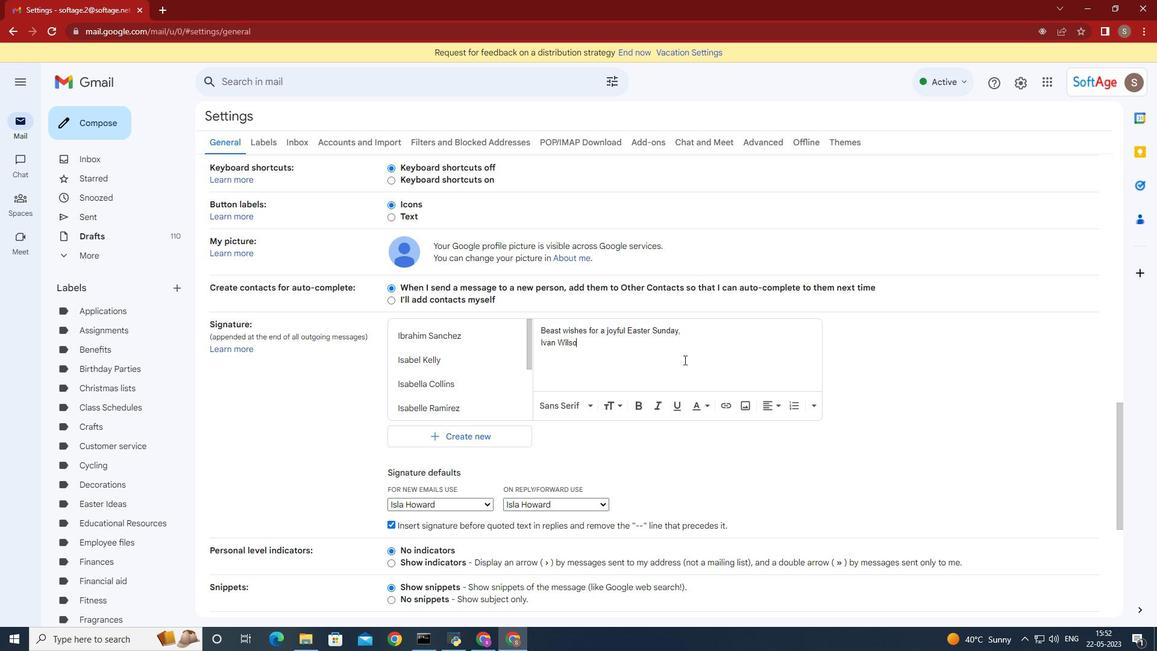 
Action: Mouse moved to (953, 374)
Screenshot: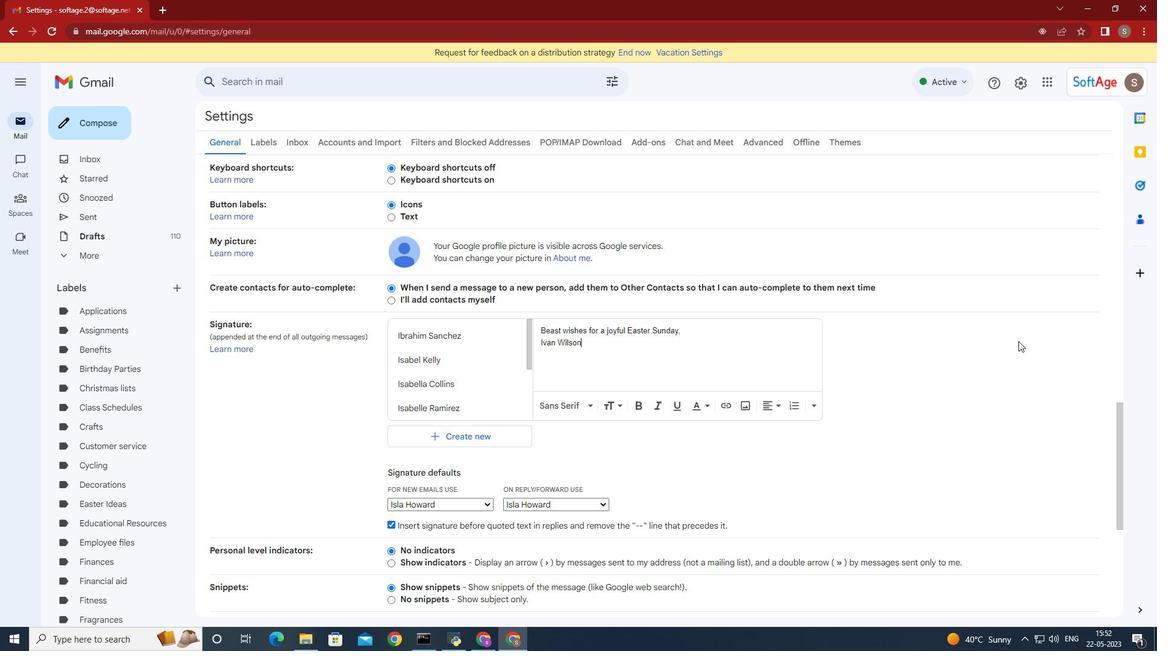 
Action: Mouse scrolled (953, 373) with delta (0, 0)
Screenshot: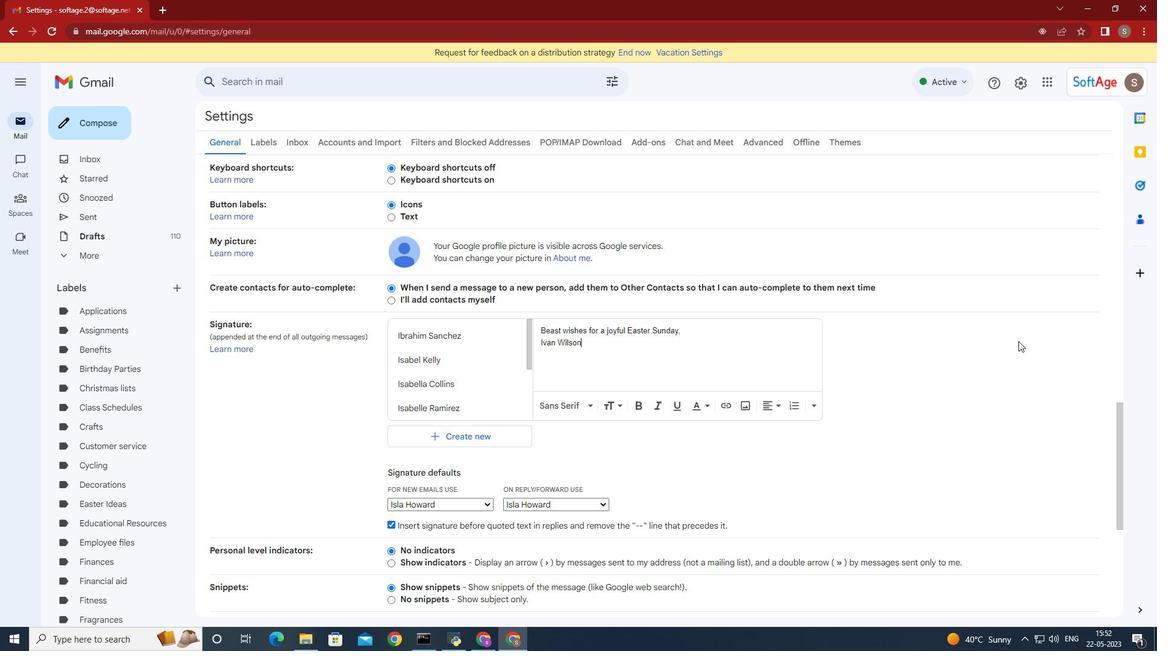 
Action: Mouse moved to (844, 388)
Screenshot: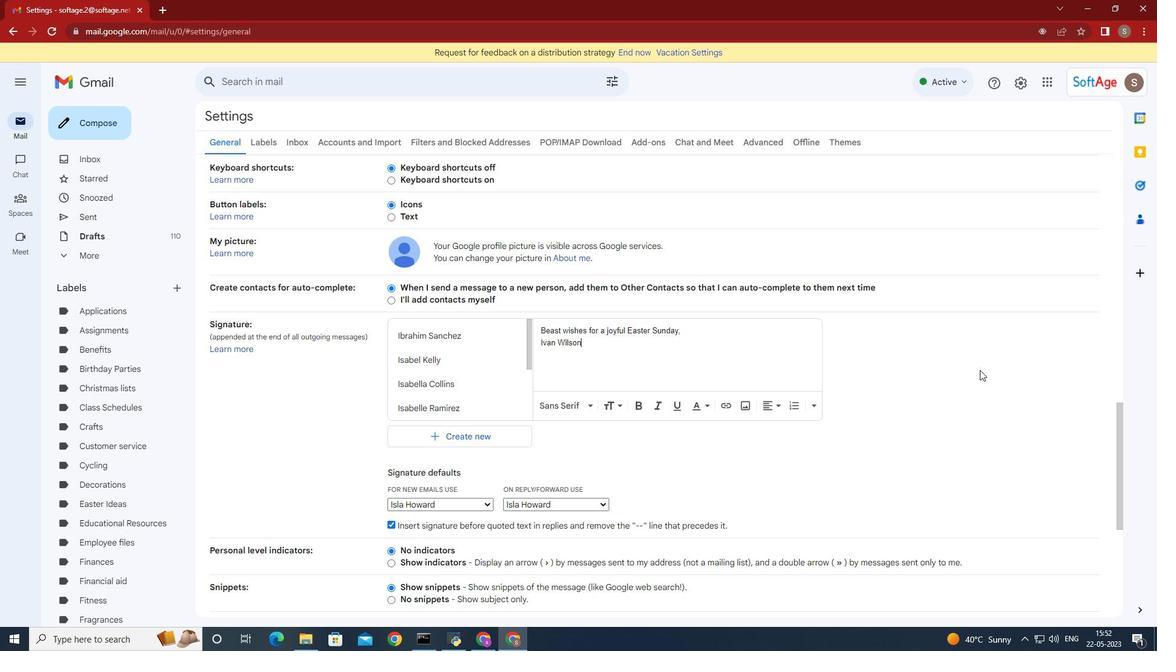 
Action: Mouse scrolled (844, 387) with delta (0, 0)
Screenshot: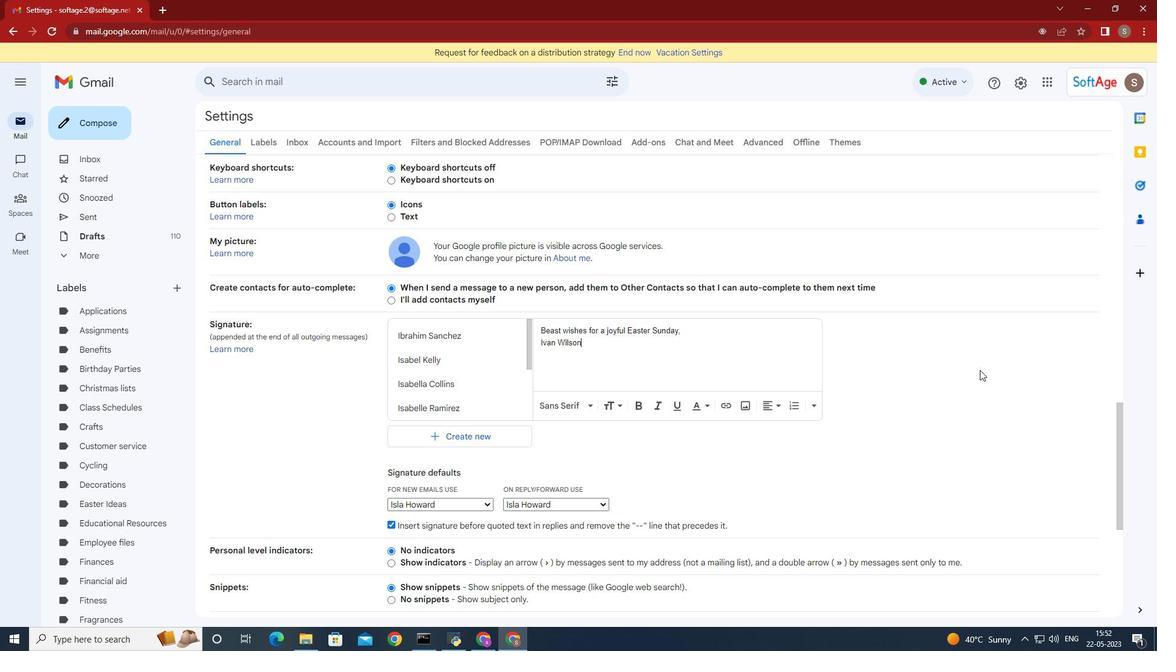 
Action: Mouse moved to (487, 382)
Screenshot: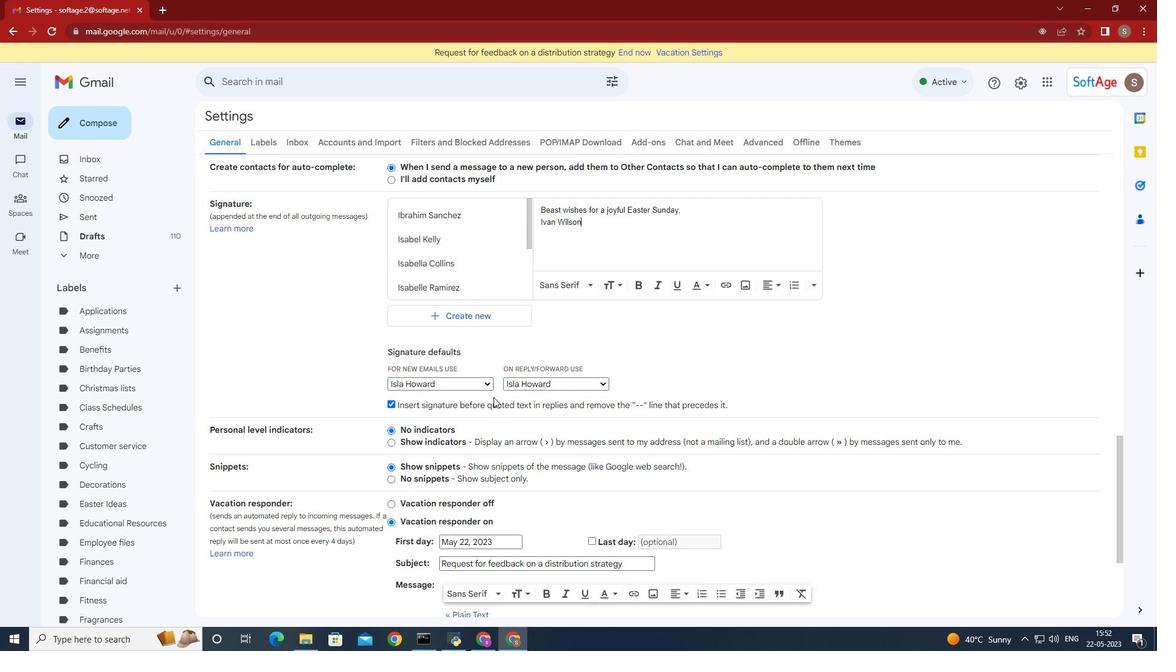
Action: Mouse pressed left at (487, 382)
Screenshot: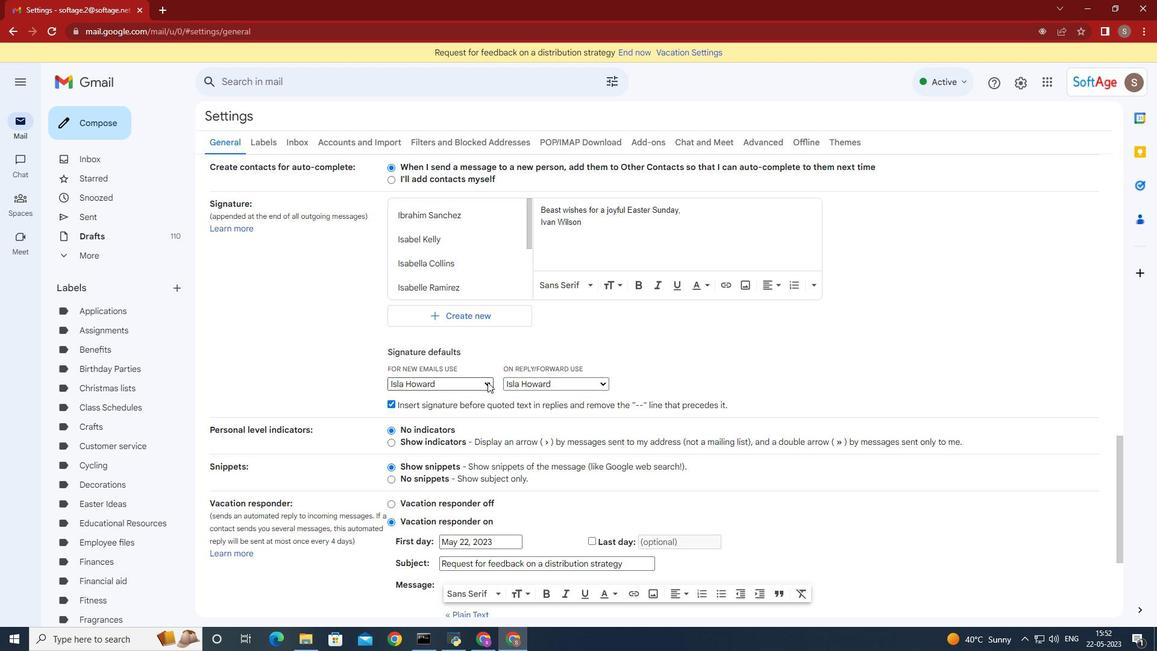 
Action: Mouse moved to (458, 472)
Screenshot: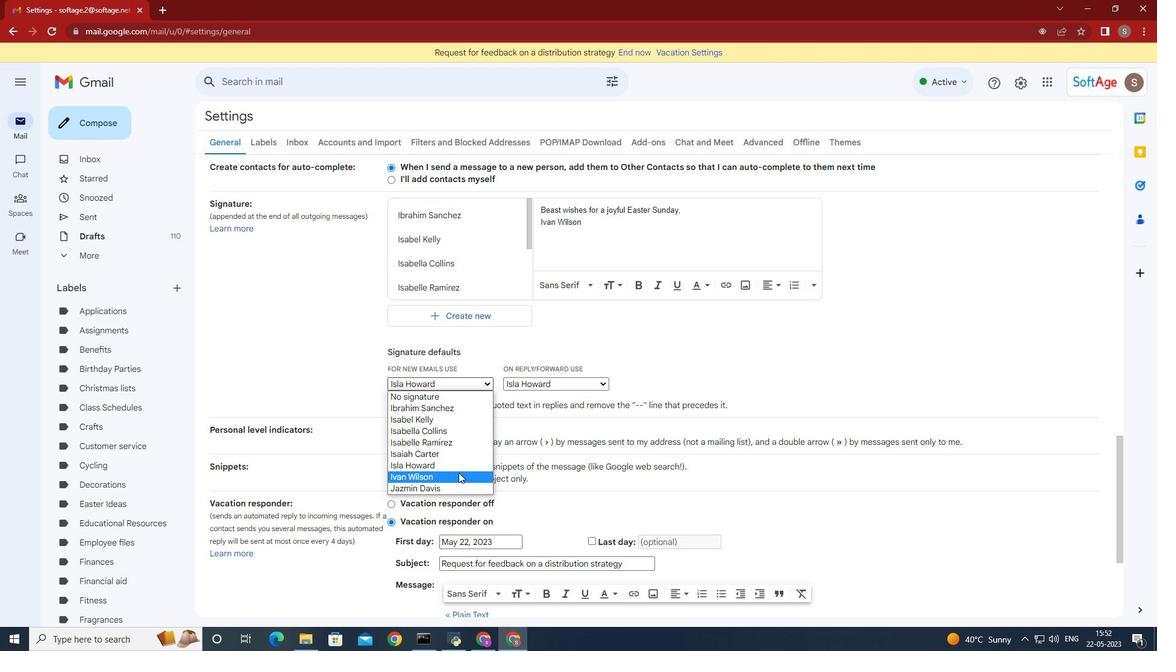 
Action: Mouse pressed left at (458, 472)
Screenshot: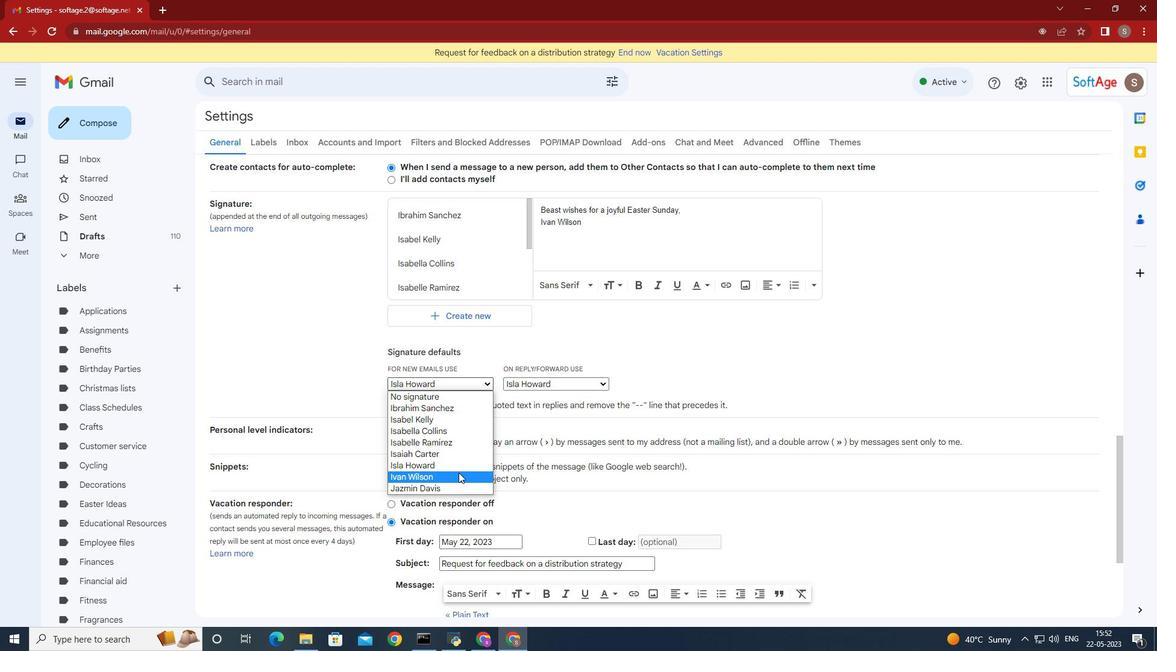 
Action: Mouse moved to (599, 383)
Screenshot: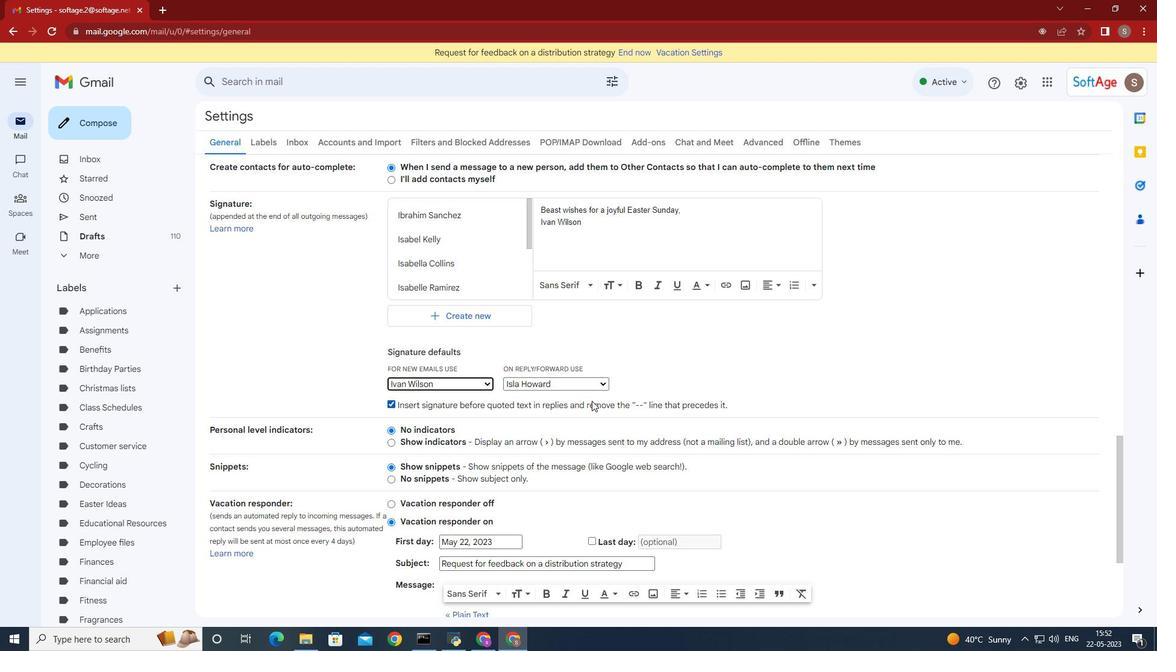 
Action: Mouse pressed left at (599, 383)
Screenshot: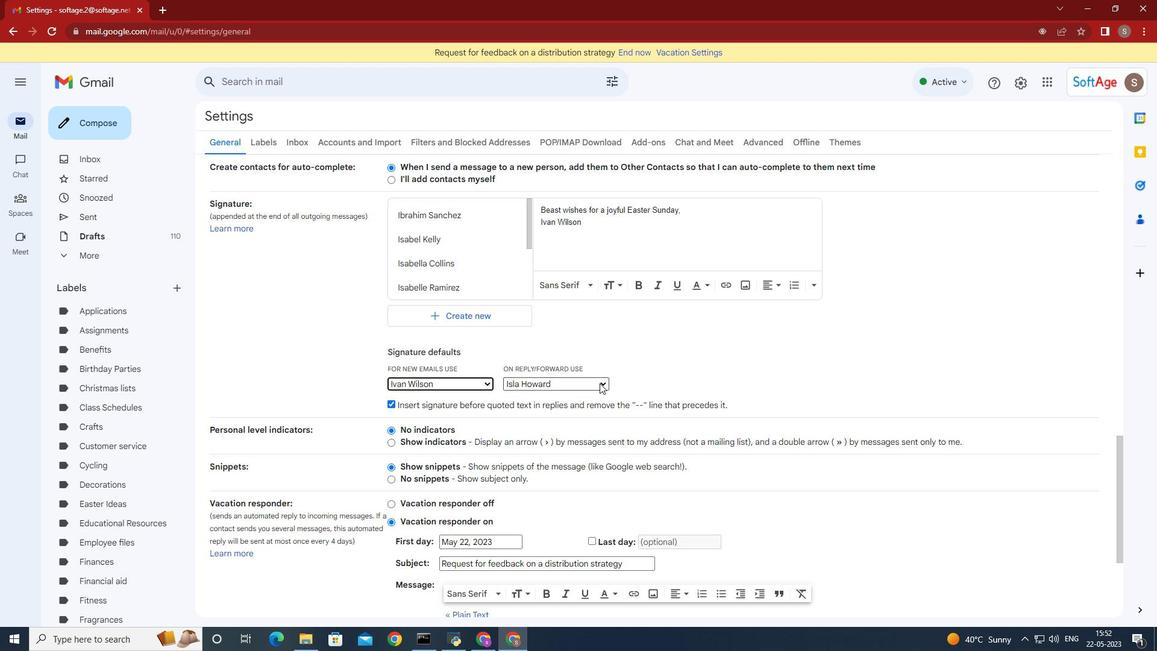 
Action: Mouse moved to (587, 472)
Screenshot: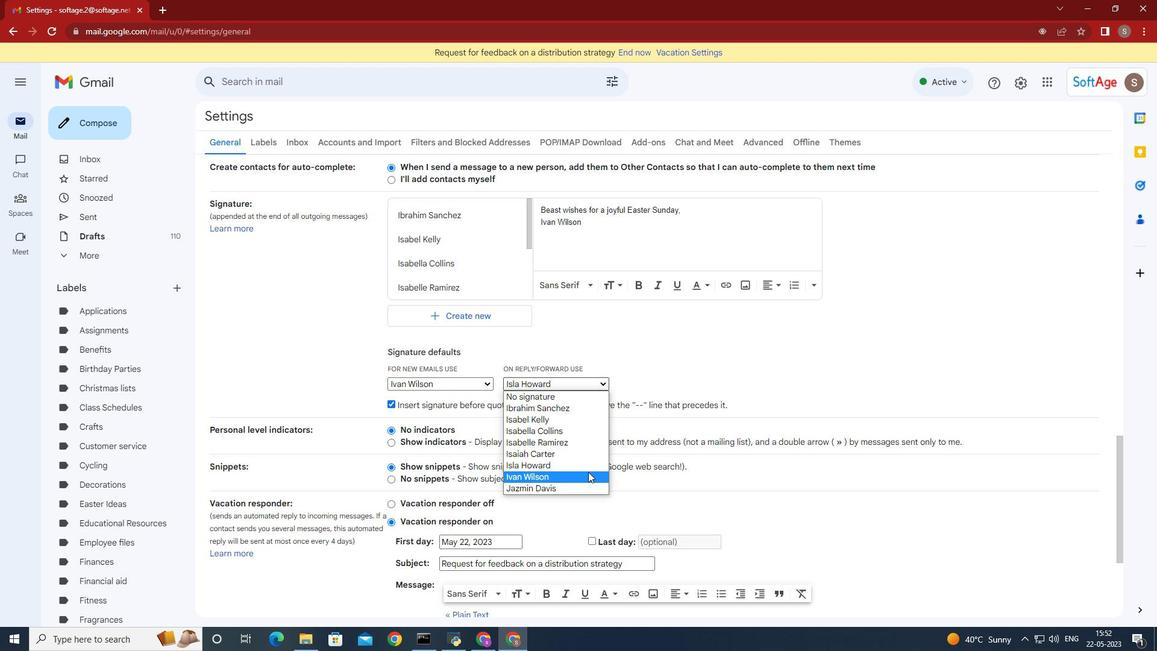 
Action: Mouse pressed left at (587, 472)
Screenshot: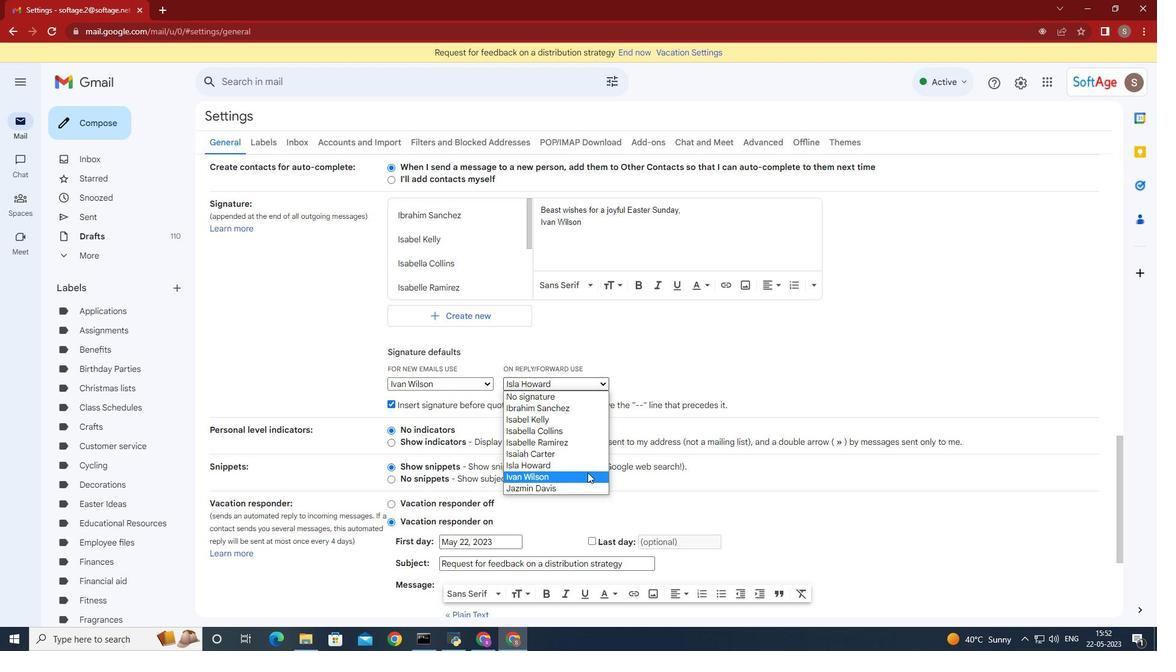 
Action: Mouse moved to (770, 433)
Screenshot: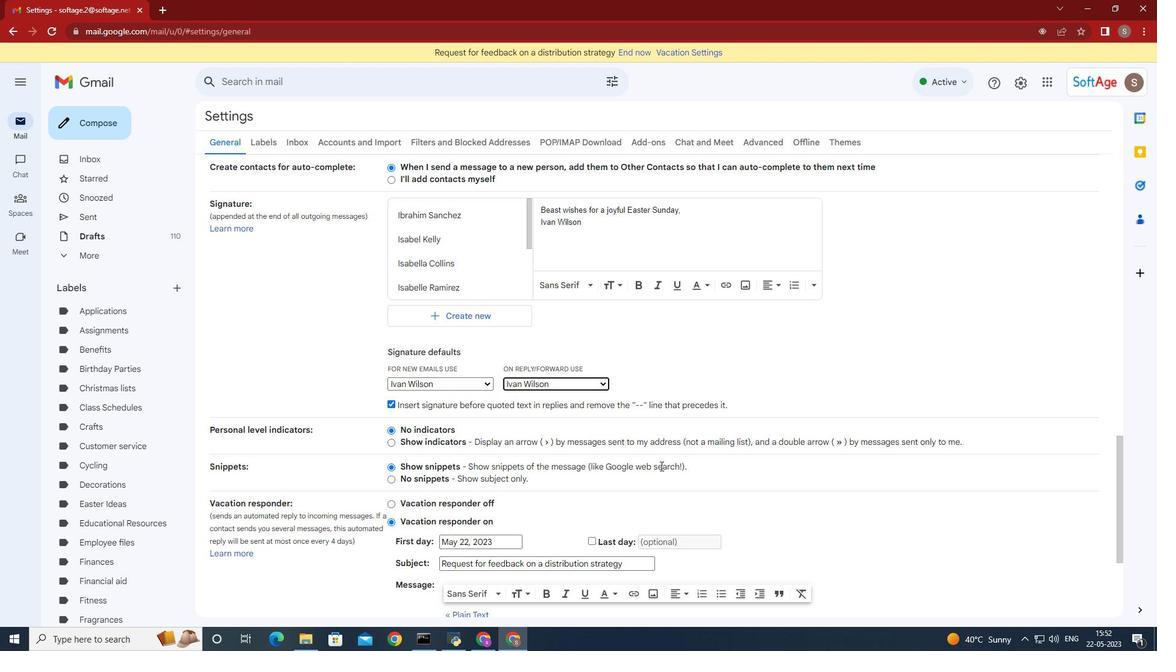 
Action: Mouse scrolled (770, 432) with delta (0, 0)
Screenshot: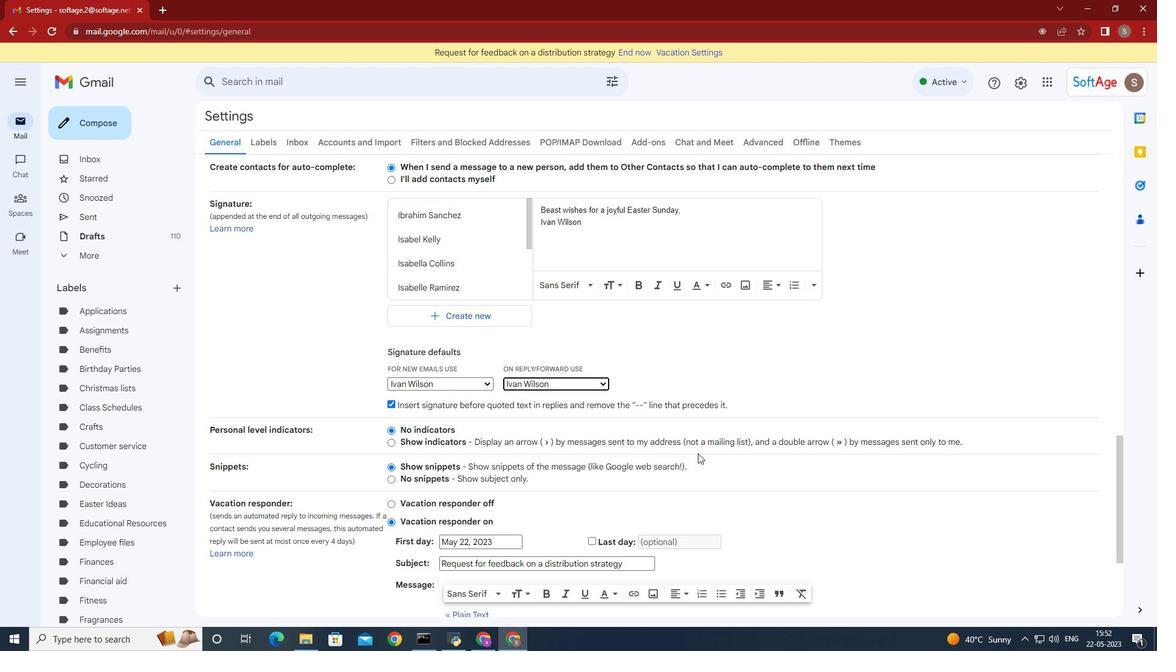 
Action: Mouse moved to (770, 433)
Screenshot: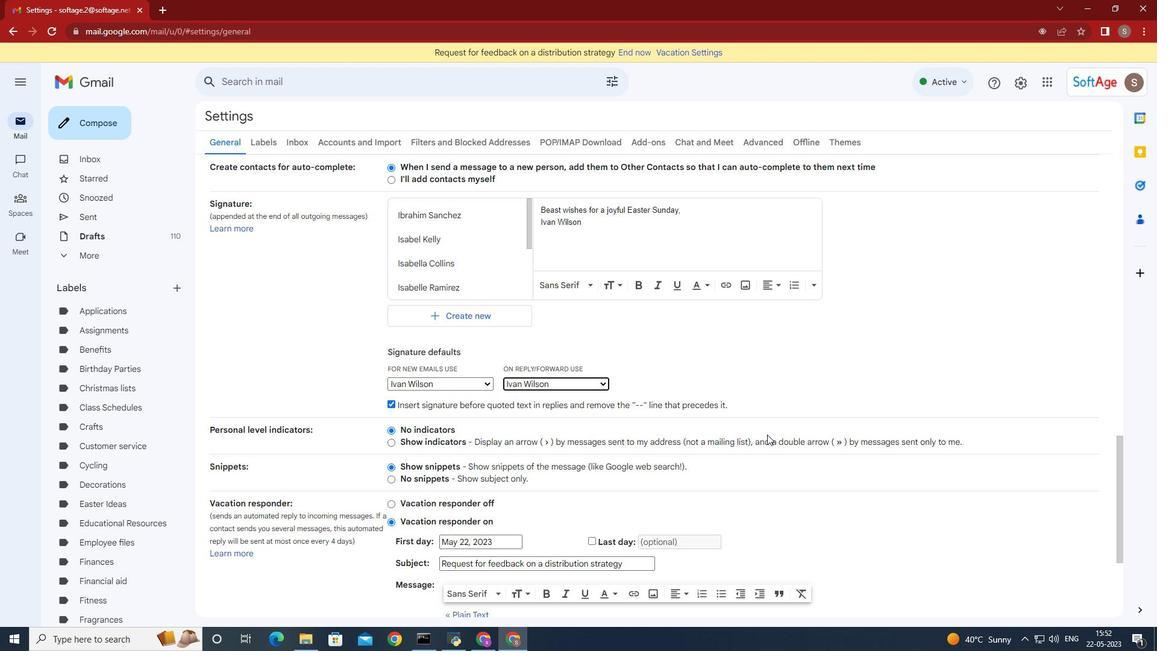 
Action: Mouse scrolled (770, 432) with delta (0, 0)
Screenshot: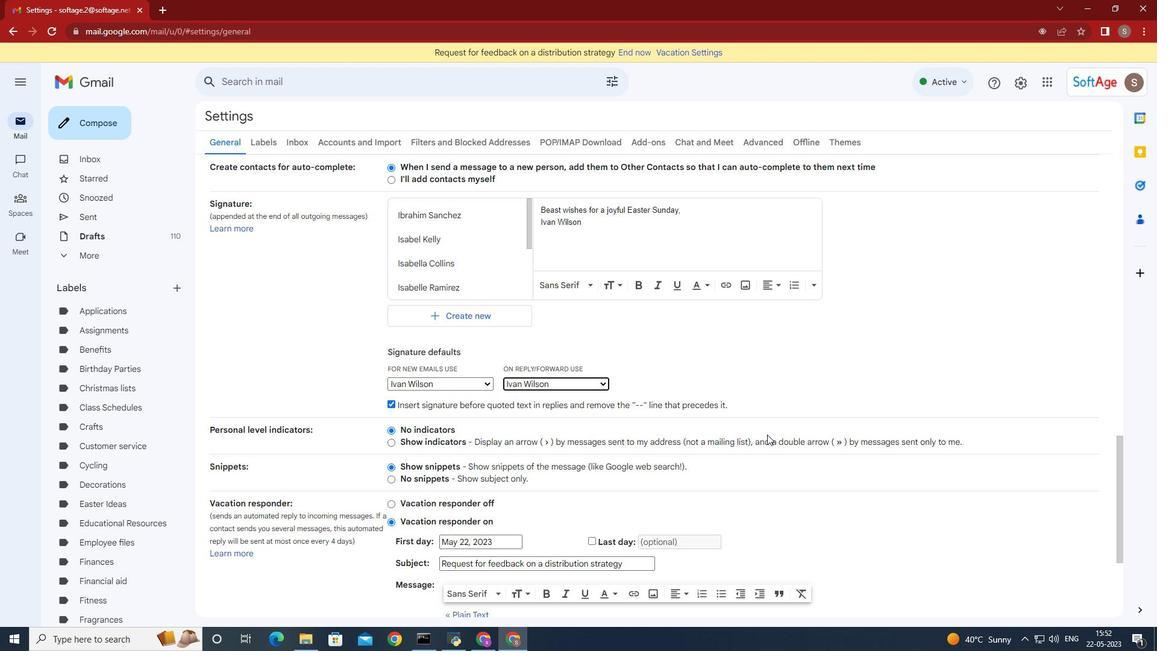 
Action: Mouse scrolled (770, 432) with delta (0, 0)
Screenshot: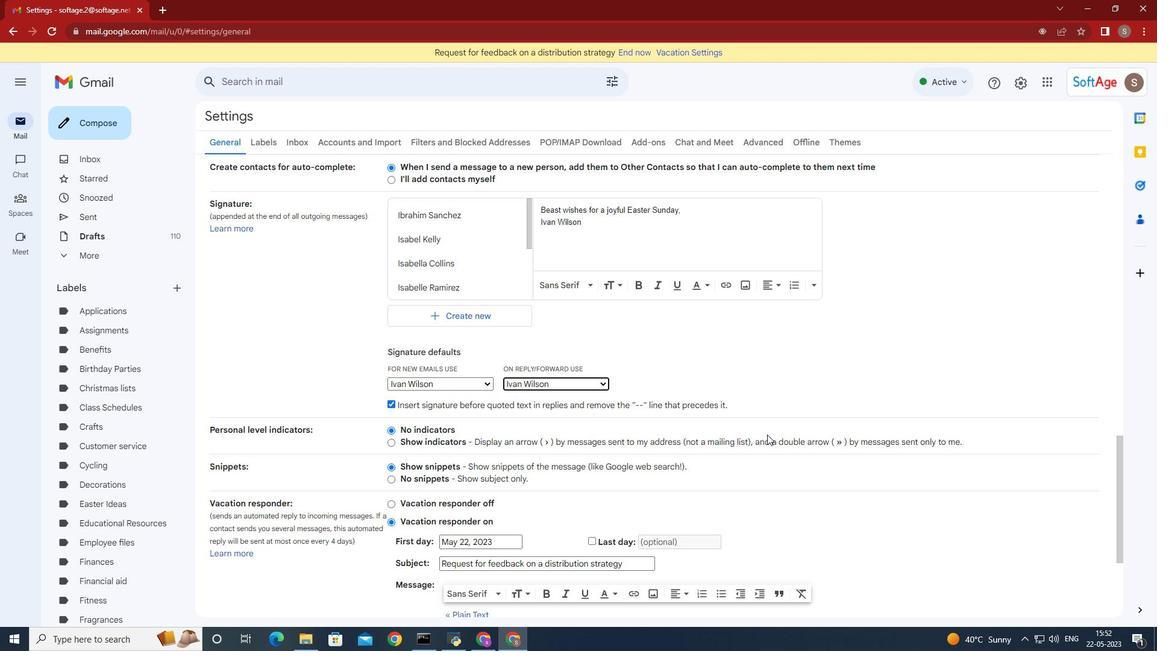 
Action: Mouse scrolled (770, 432) with delta (0, 0)
Screenshot: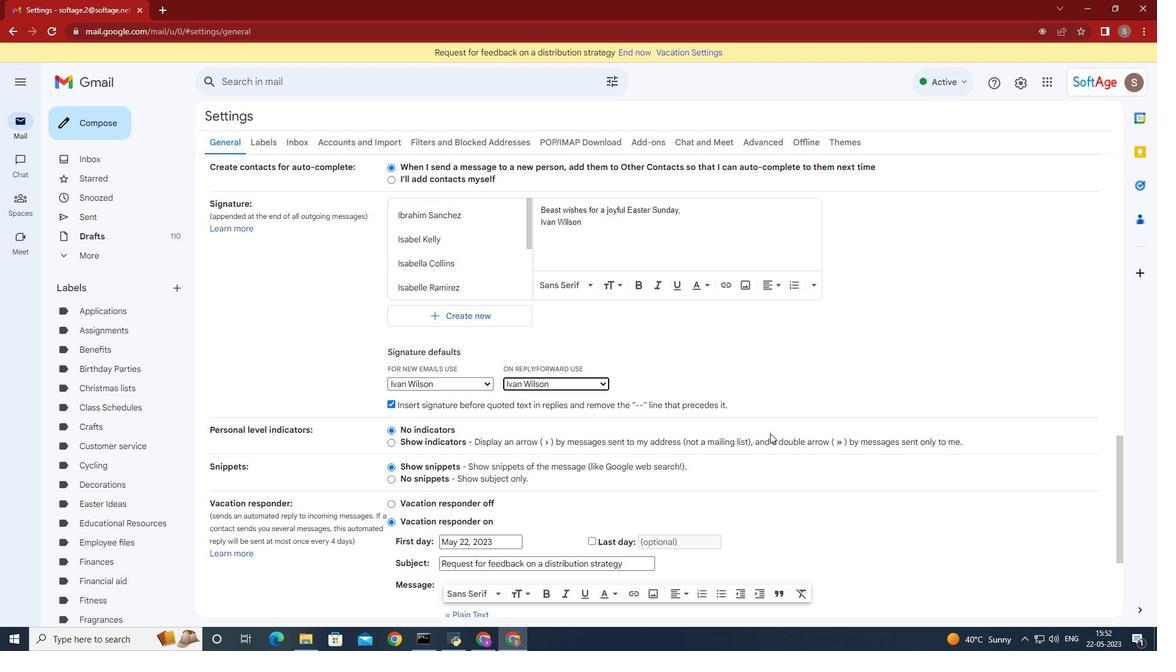 
Action: Mouse moved to (770, 433)
Screenshot: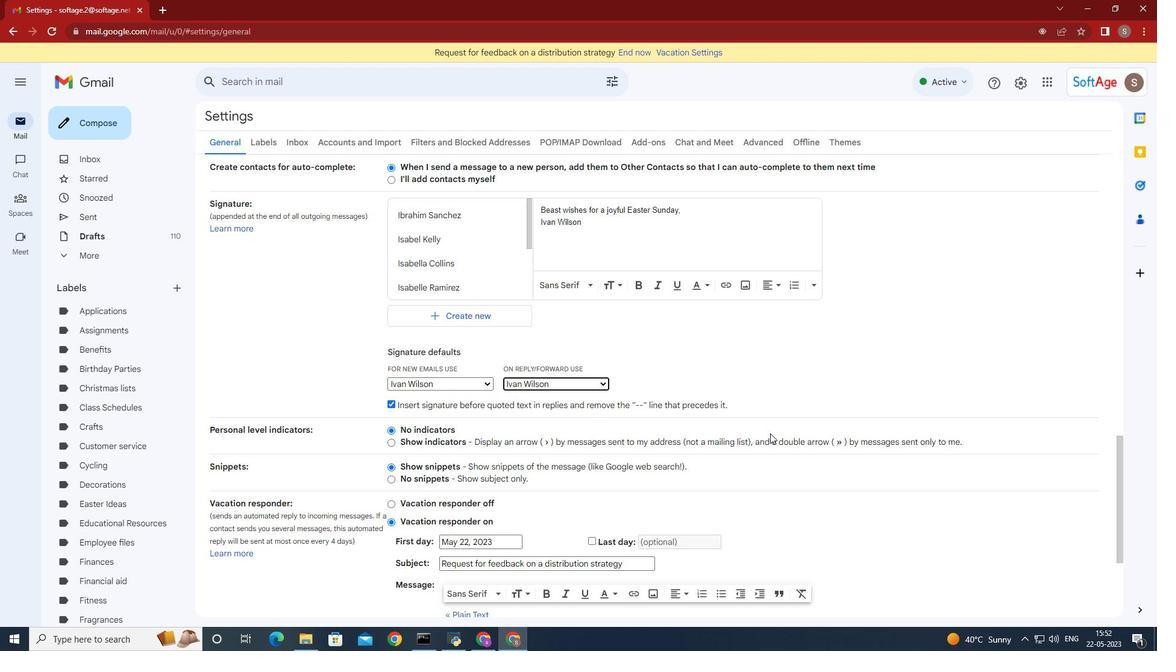 
Action: Mouse scrolled (770, 432) with delta (0, 0)
Screenshot: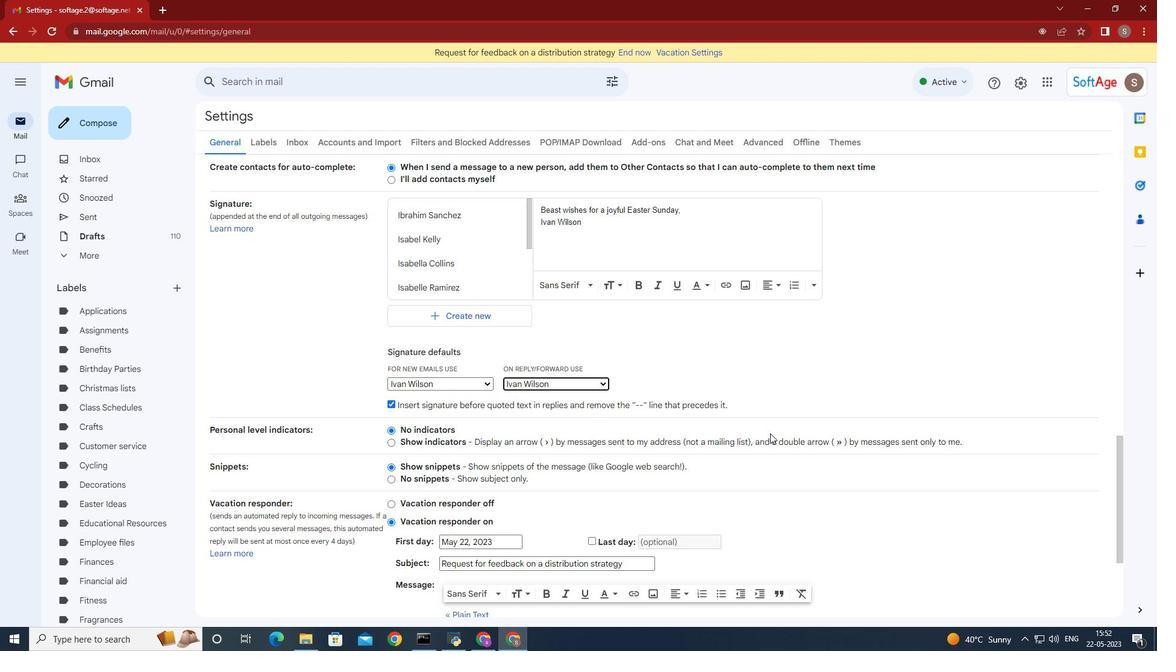 
Action: Mouse moved to (769, 432)
Screenshot: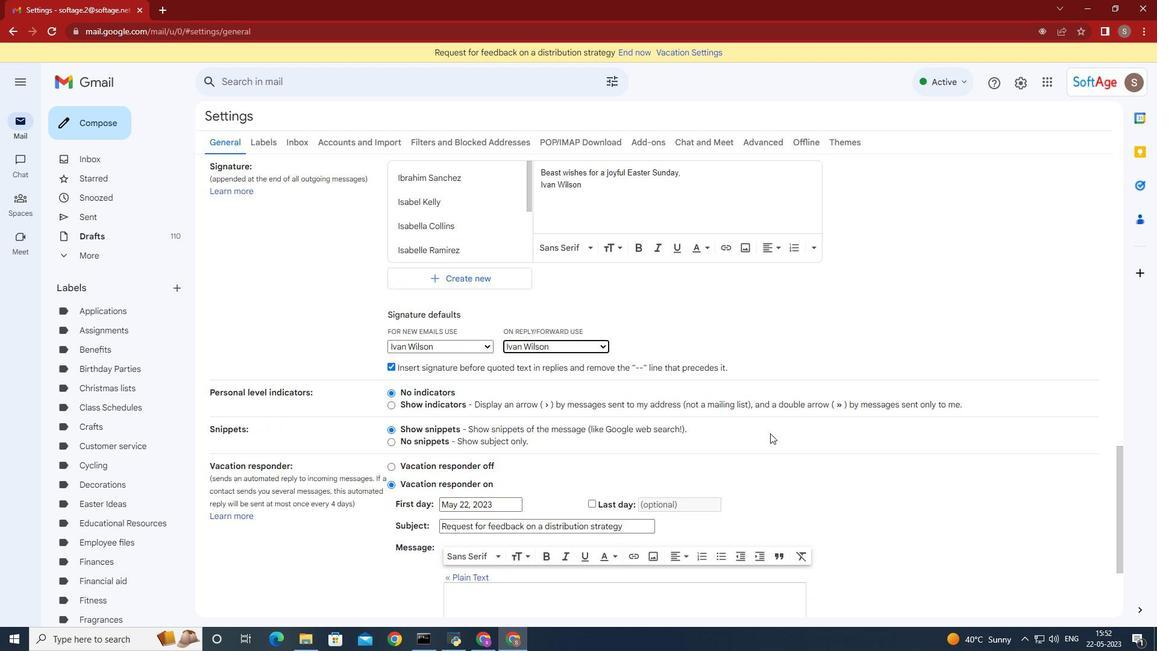 
Action: Mouse scrolled (769, 432) with delta (0, 0)
Screenshot: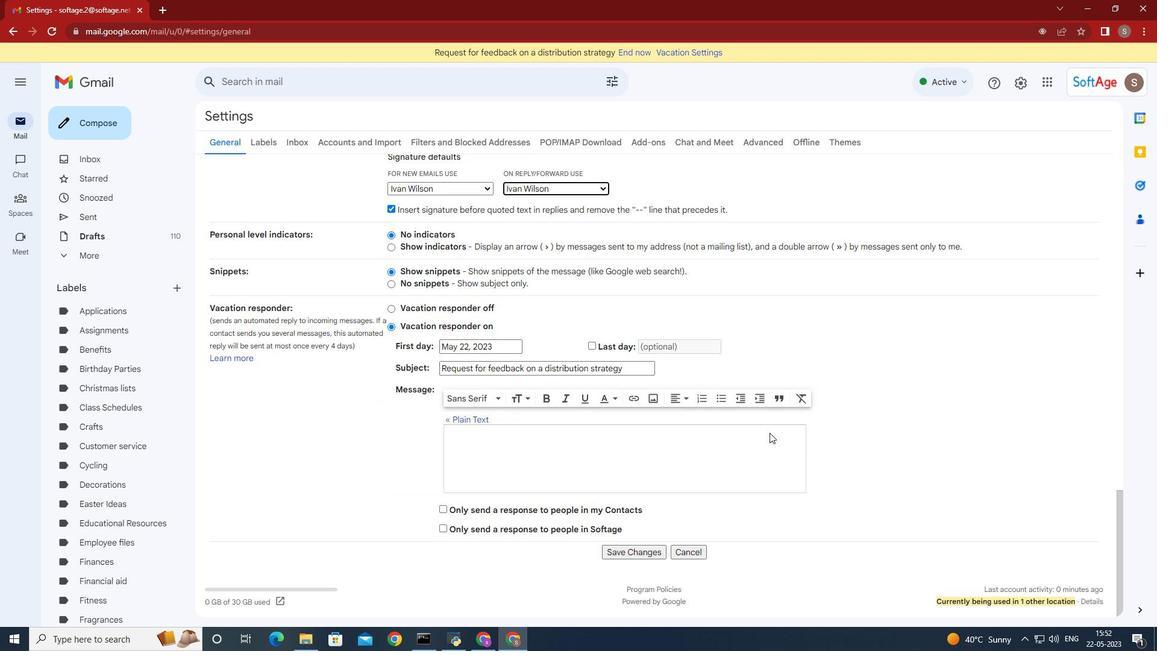 
Action: Mouse scrolled (769, 432) with delta (0, 0)
Screenshot: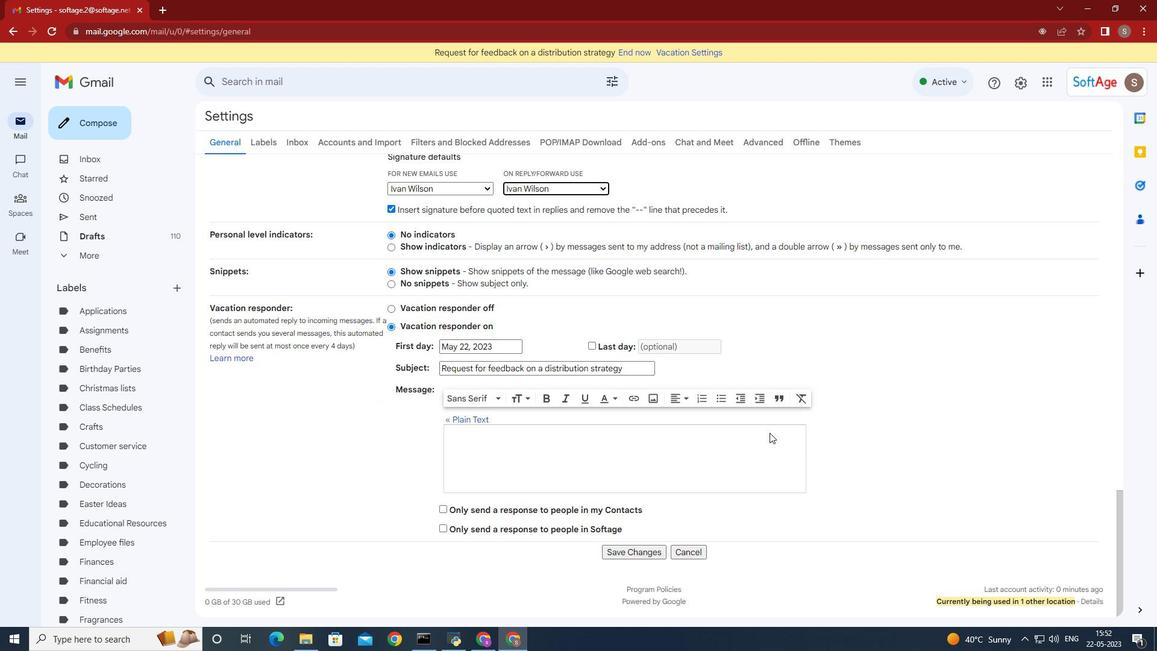 
Action: Mouse scrolled (769, 432) with delta (0, 0)
Screenshot: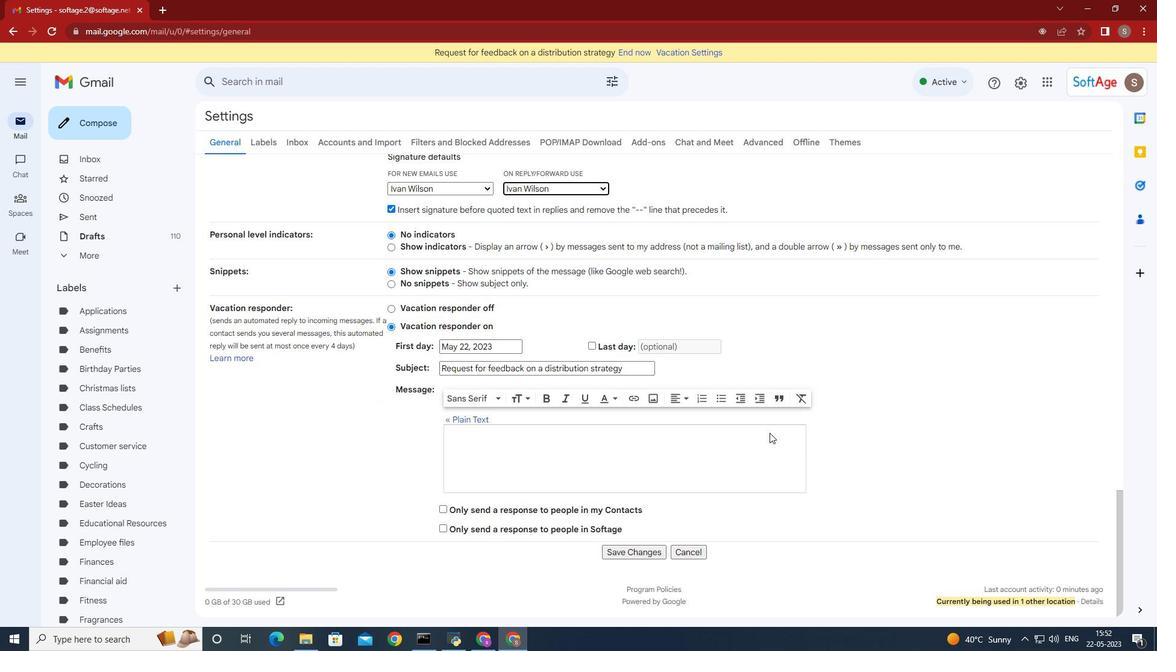 
Action: Mouse scrolled (769, 432) with delta (0, 0)
Screenshot: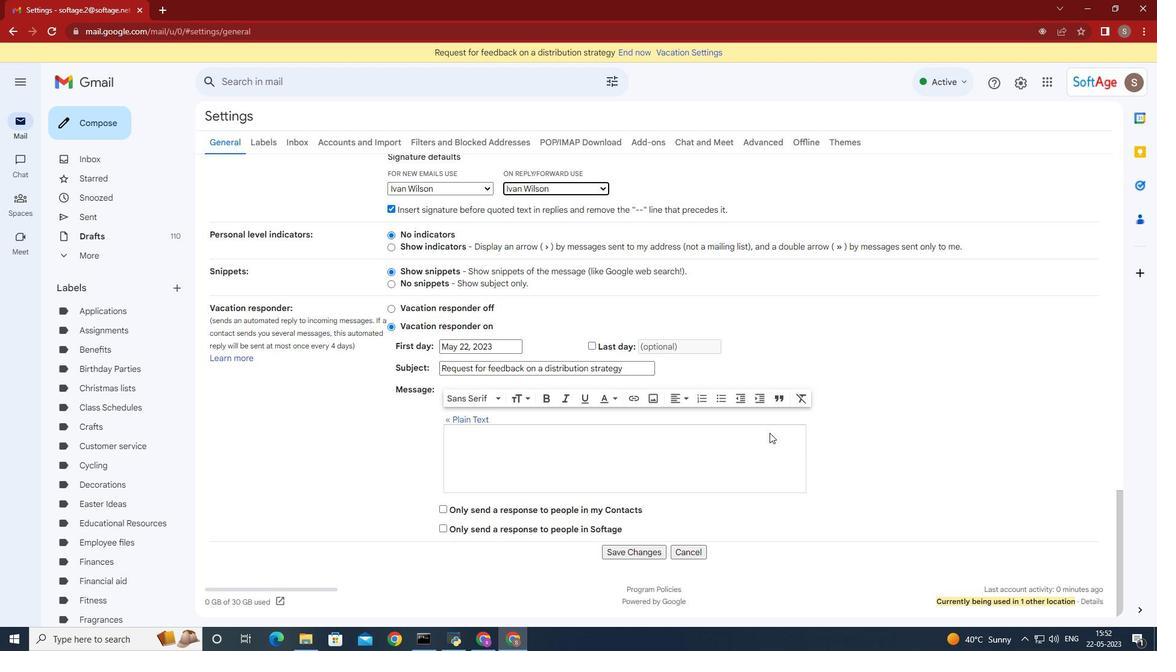 
Action: Mouse scrolled (769, 432) with delta (0, 0)
Screenshot: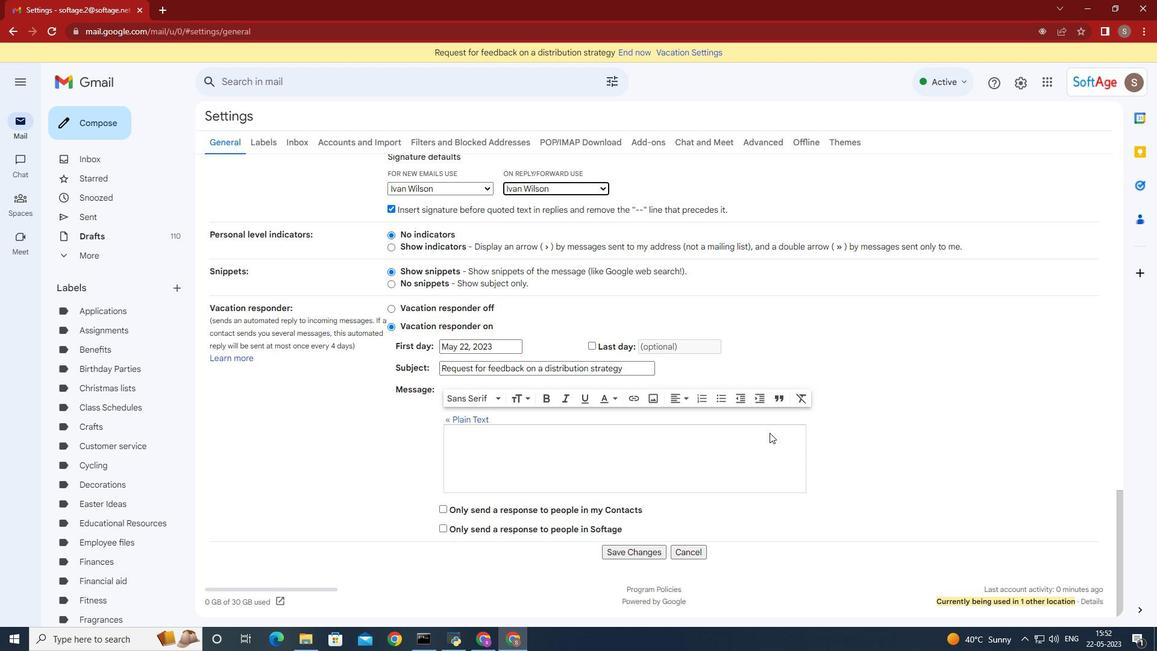 
Action: Mouse moved to (608, 554)
Screenshot: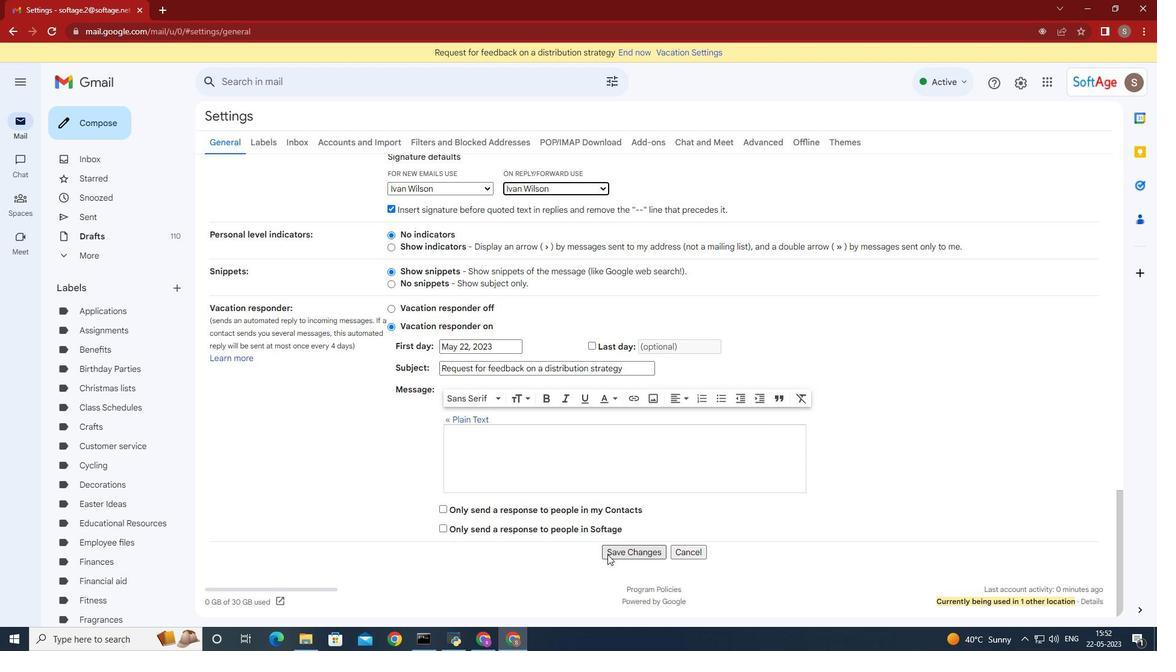 
Action: Mouse pressed left at (608, 554)
Screenshot: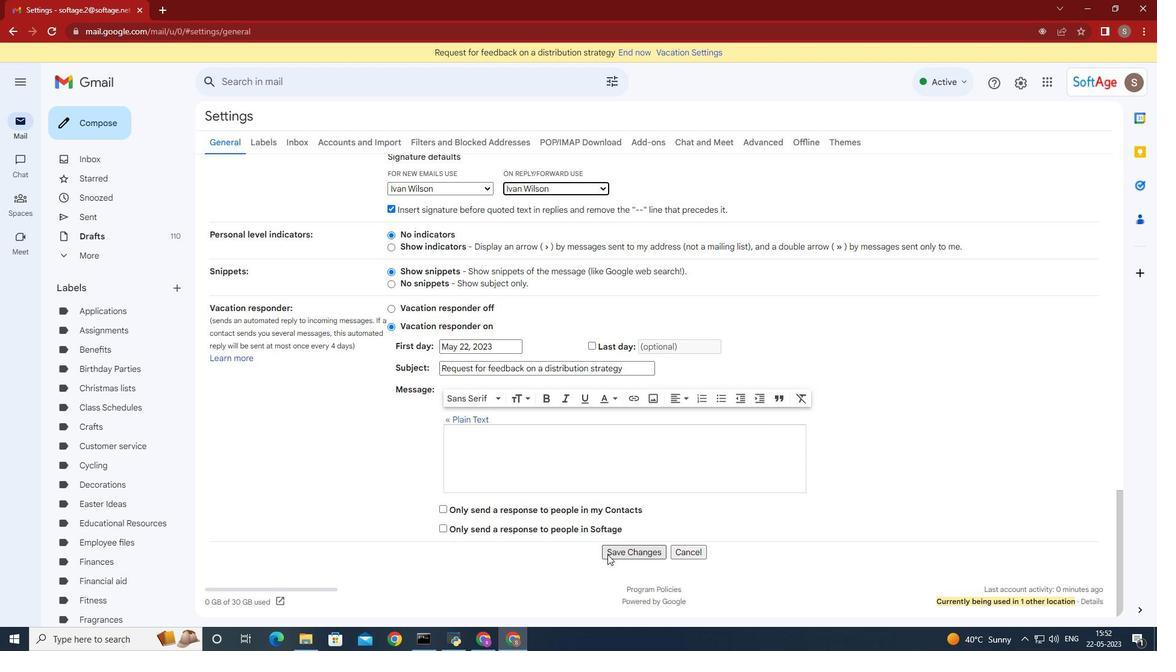 
Action: Mouse moved to (104, 121)
Screenshot: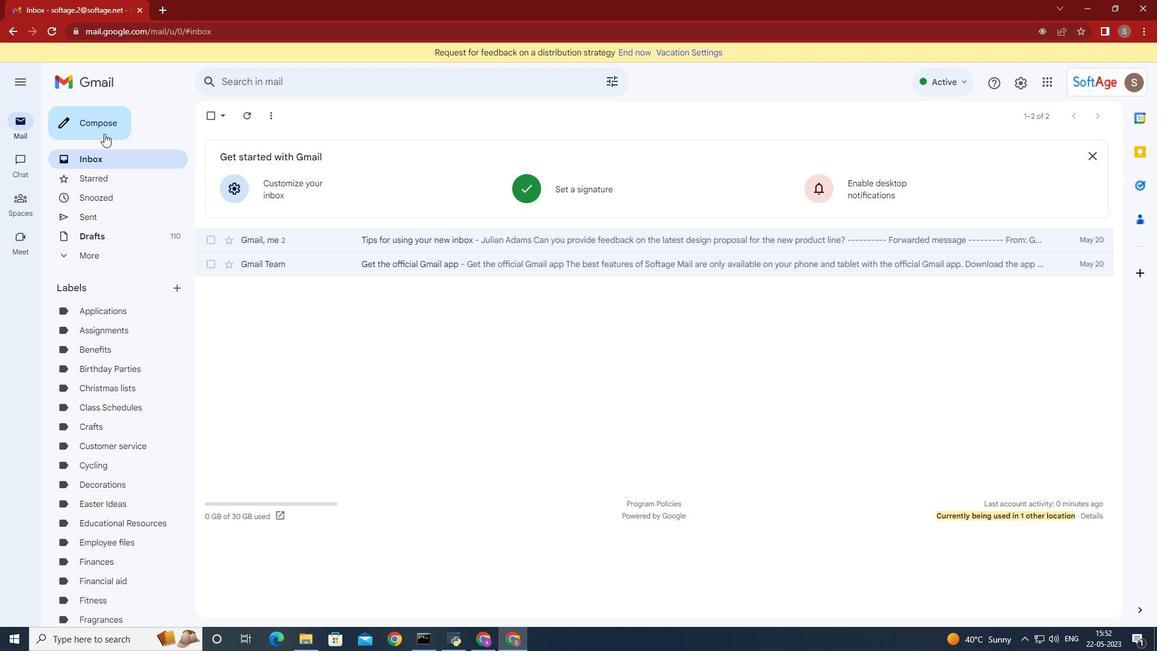 
Action: Mouse pressed left at (104, 121)
Screenshot: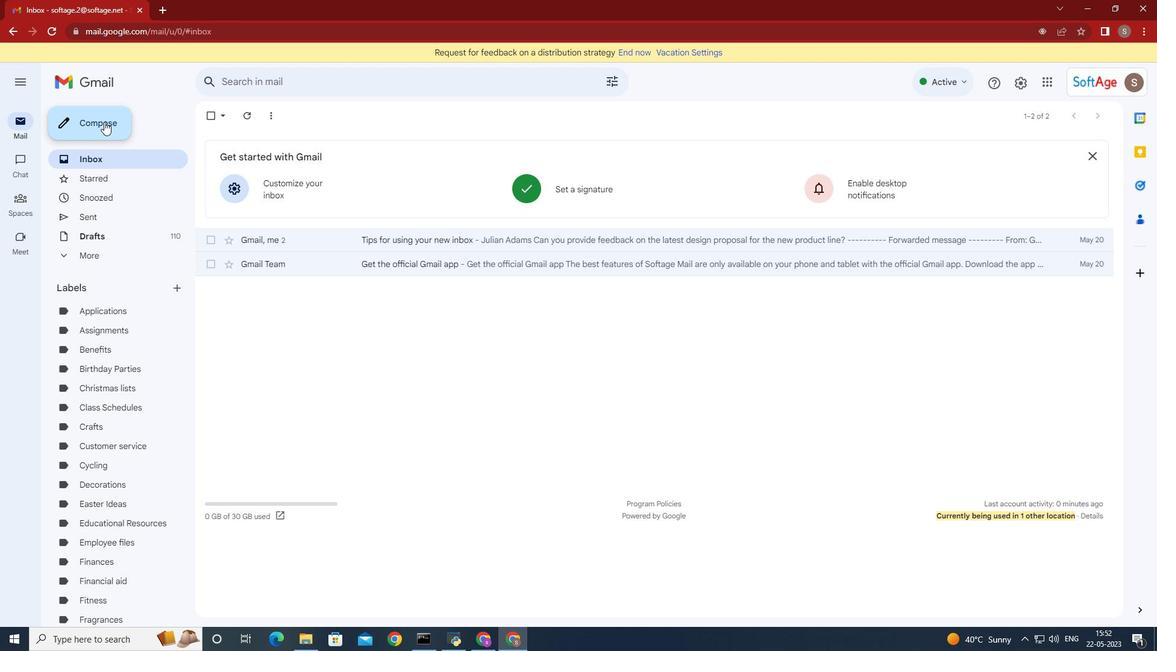 
Action: Mouse moved to (829, 296)
Screenshot: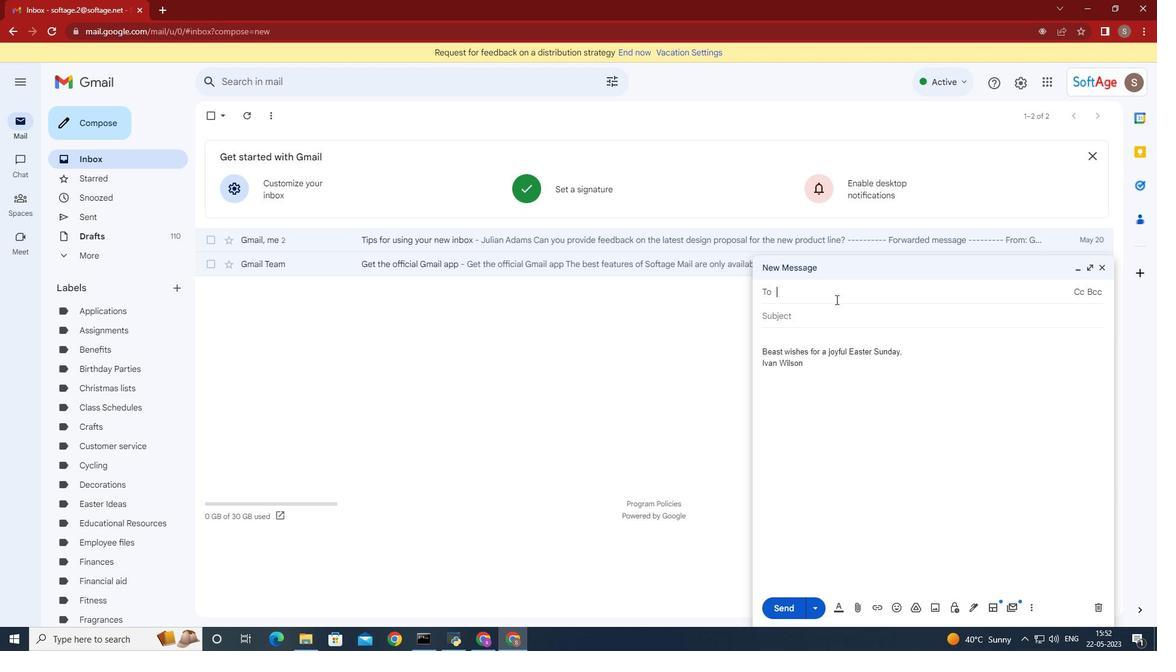 
Action: Key pressed softage.8
Screenshot: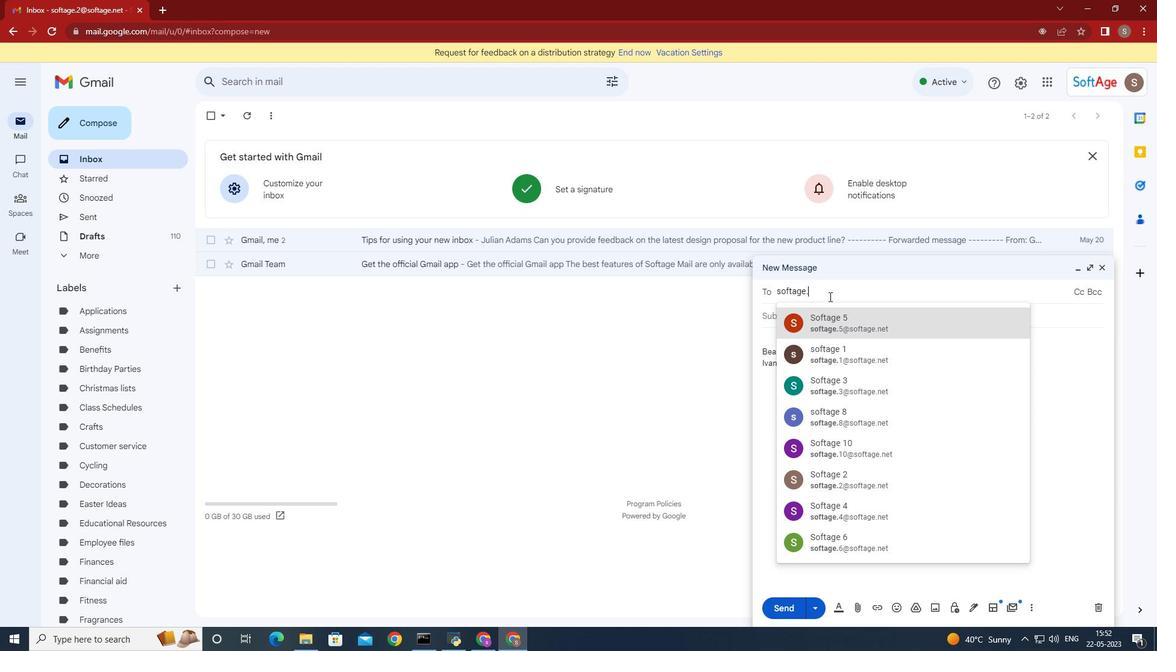 
Action: Mouse moved to (874, 323)
Screenshot: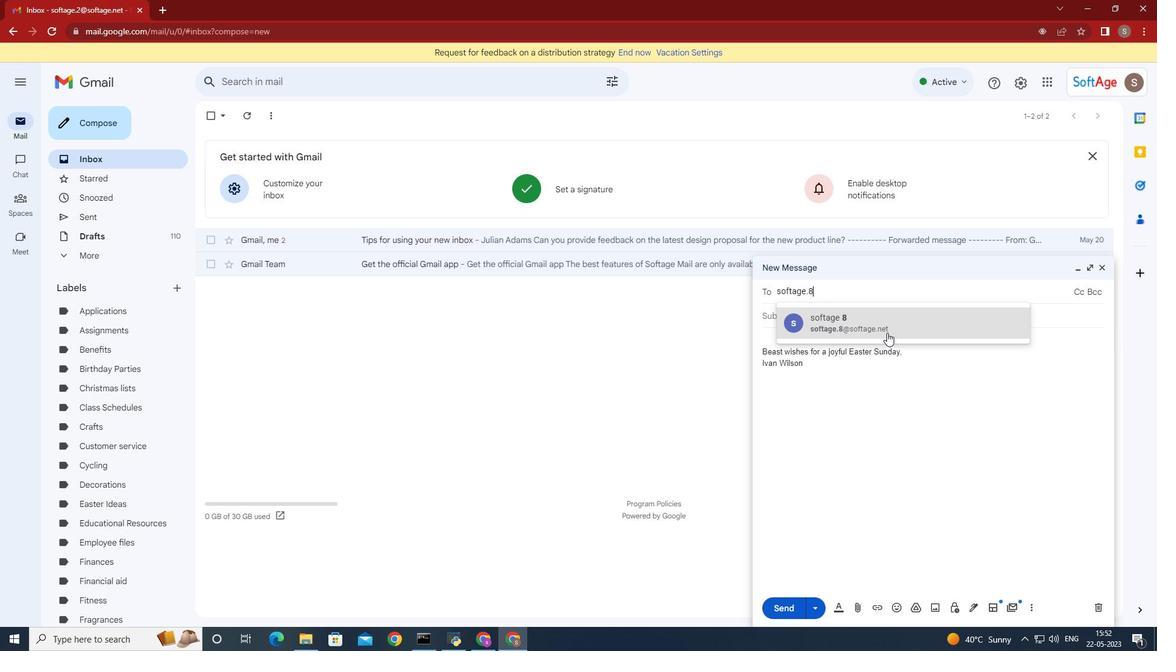 
Action: Mouse pressed left at (874, 323)
Screenshot: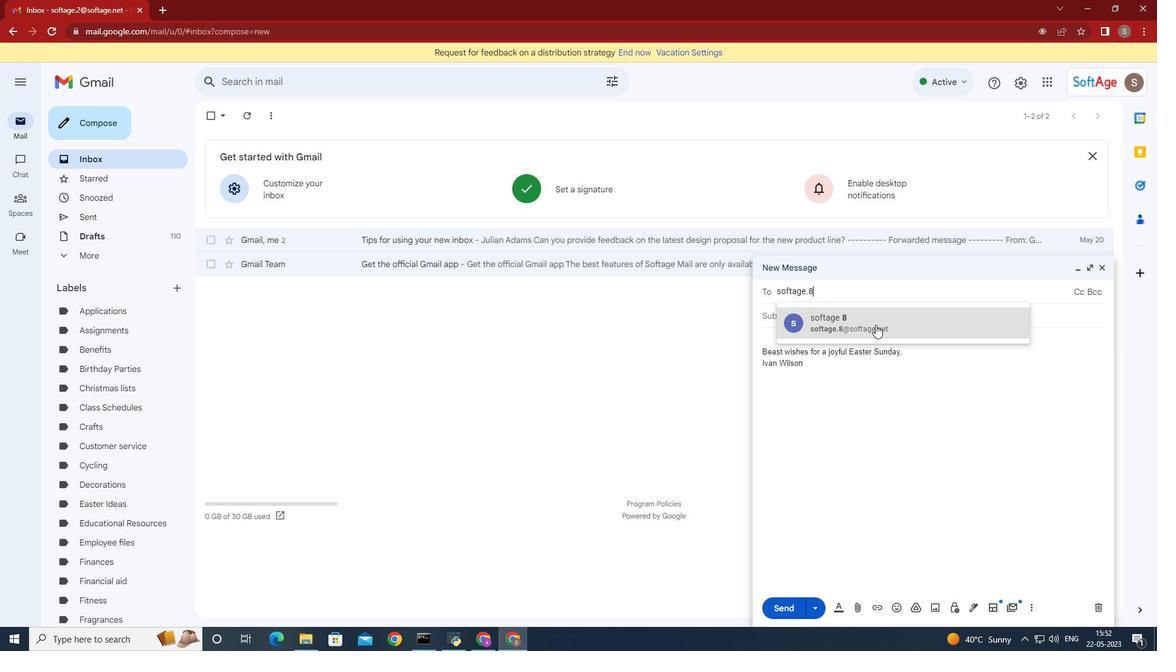
Action: Mouse moved to (176, 283)
Screenshot: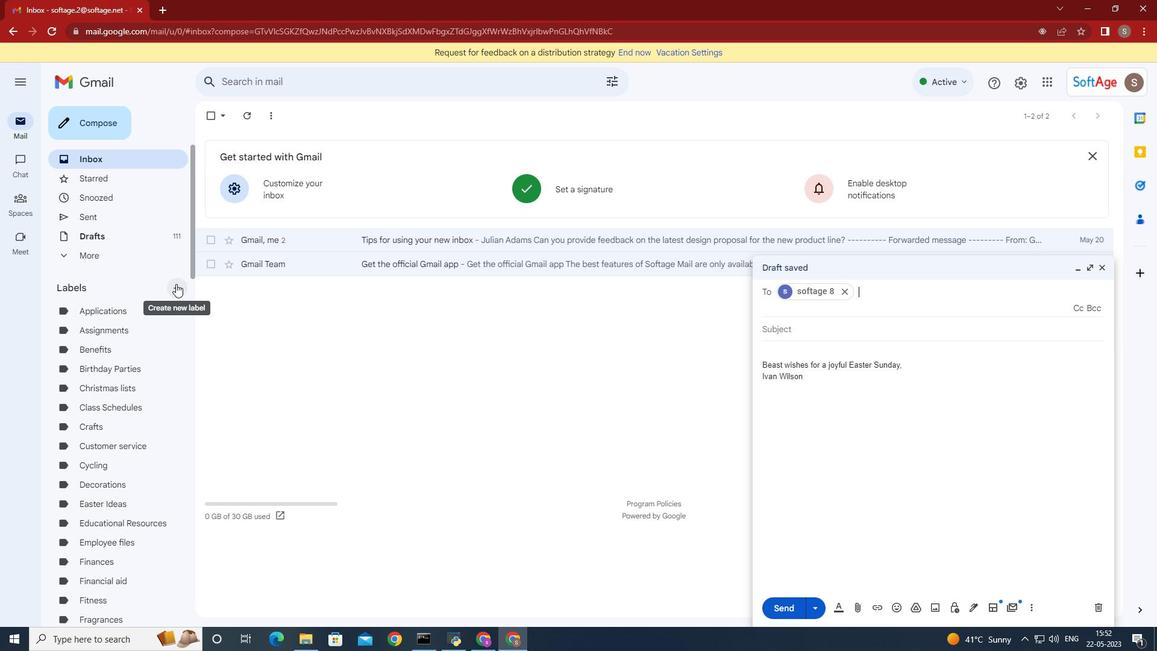 
Action: Mouse pressed left at (176, 283)
Screenshot: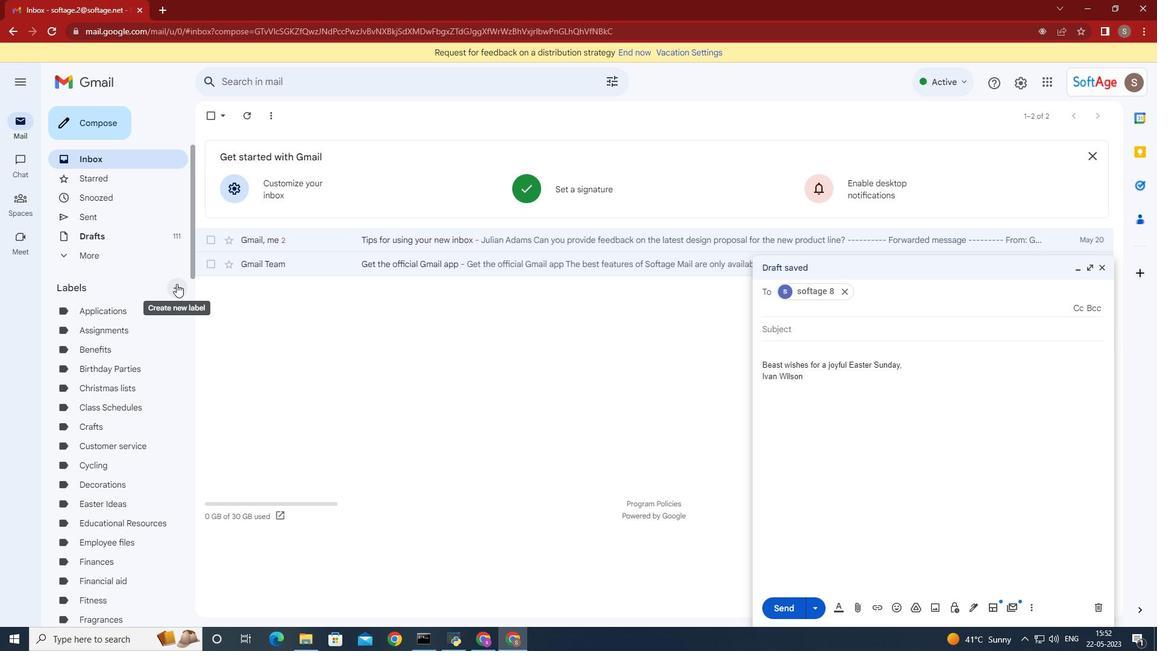 
Action: Mouse moved to (730, 381)
Screenshot: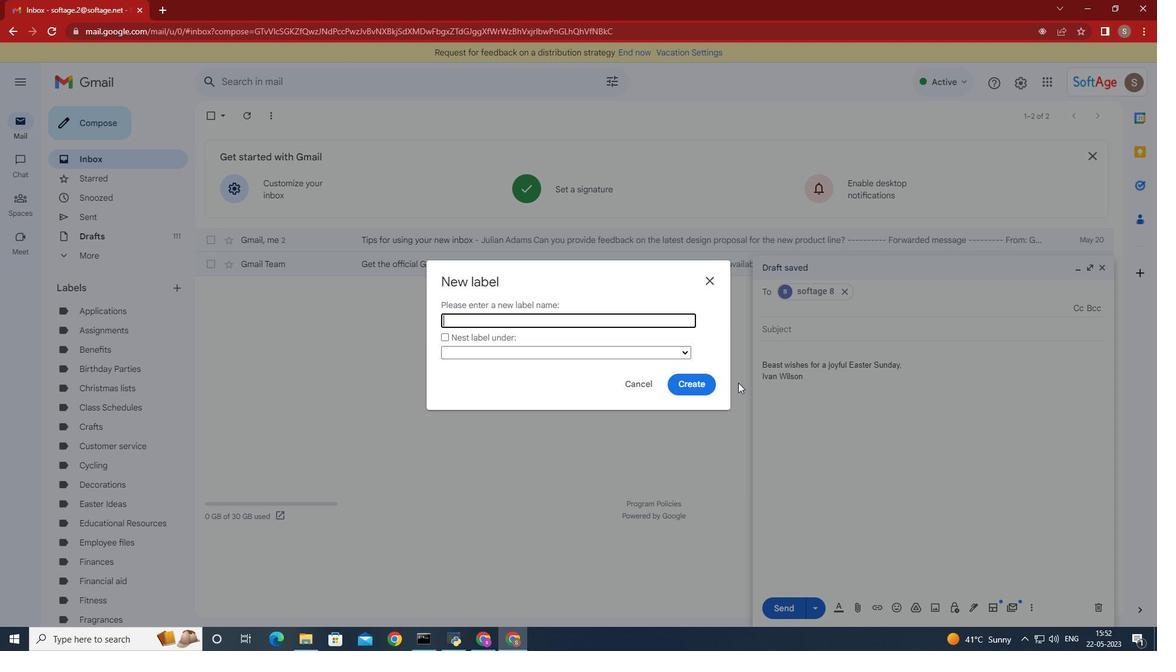 
Action: Key pressed <Key.shift>Thanks<Key.space>go<Key.backspace>iving<Key.space>recipes
Screenshot: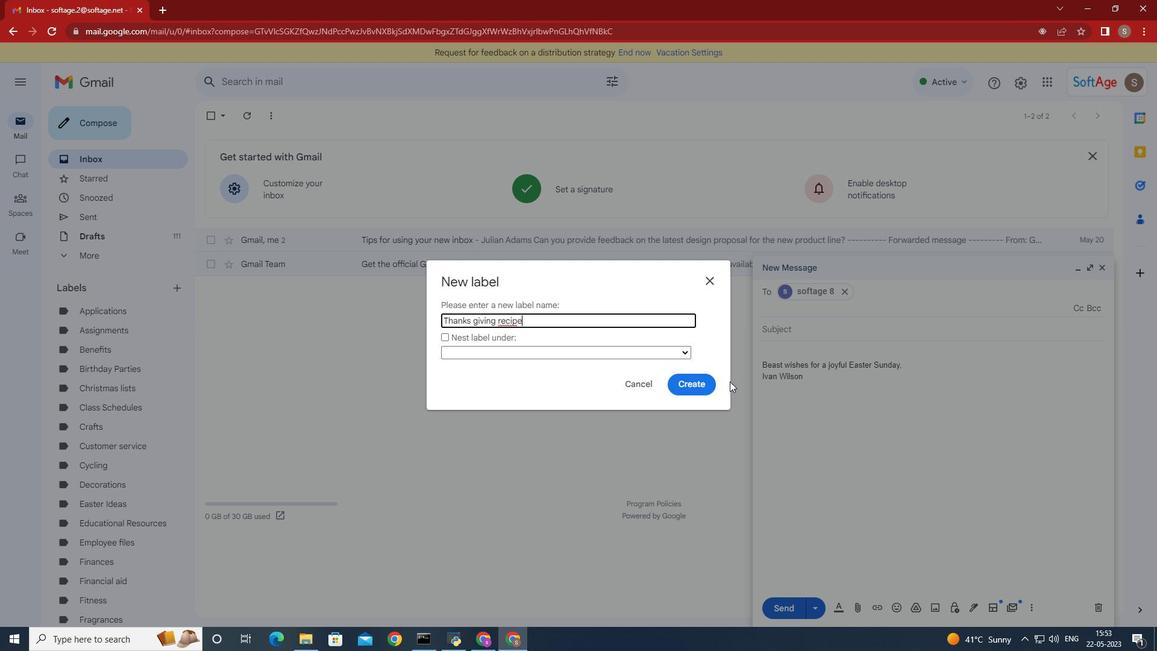 
Action: Mouse moved to (691, 381)
Screenshot: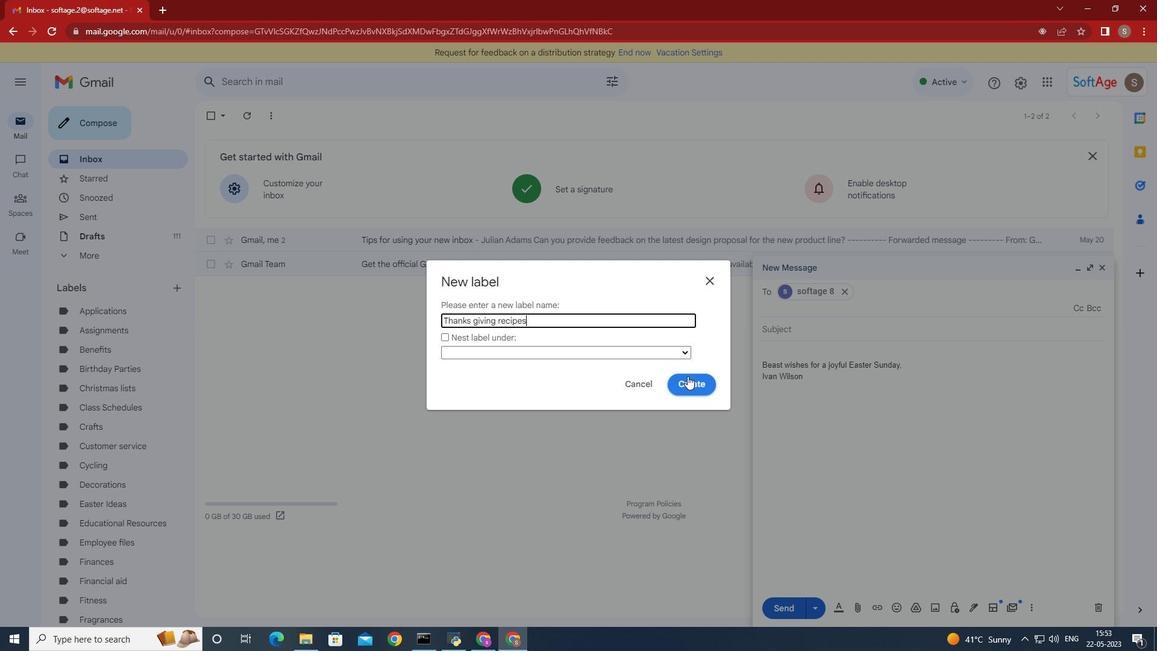 
Action: Mouse pressed left at (691, 381)
Screenshot: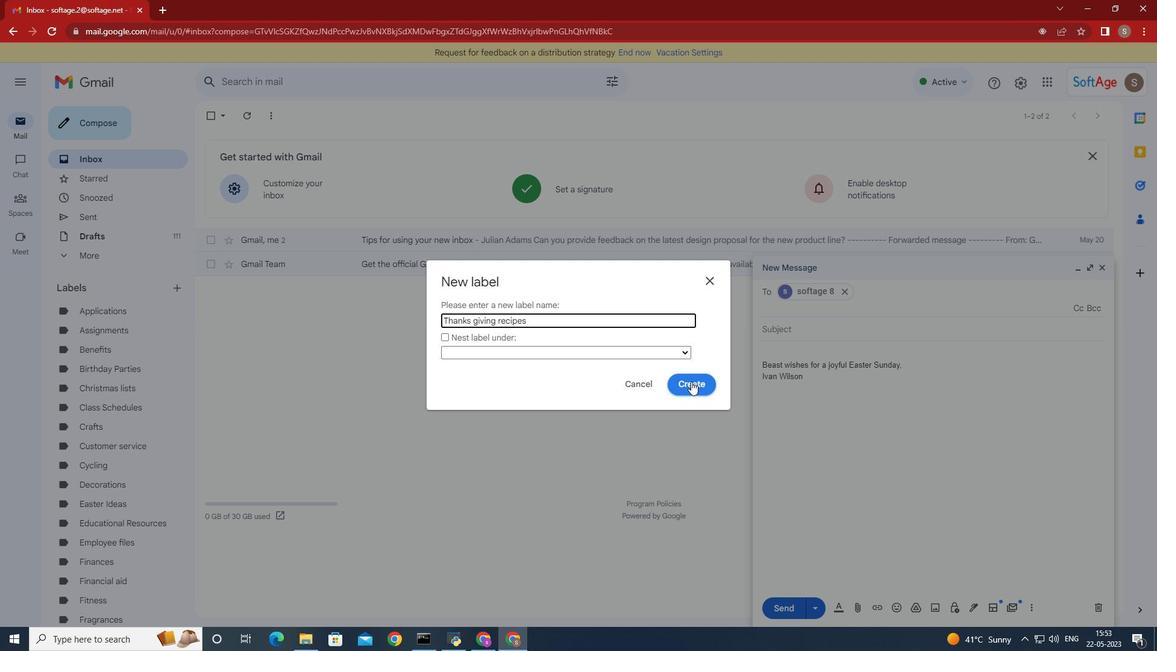 
